 Task: Create a due date automation trigger when advanced on, on the monday after a card is due add fields with custom field "Resume" set to a date more than 1 working days from now at 11:00 AM.
Action: Mouse moved to (866, 246)
Screenshot: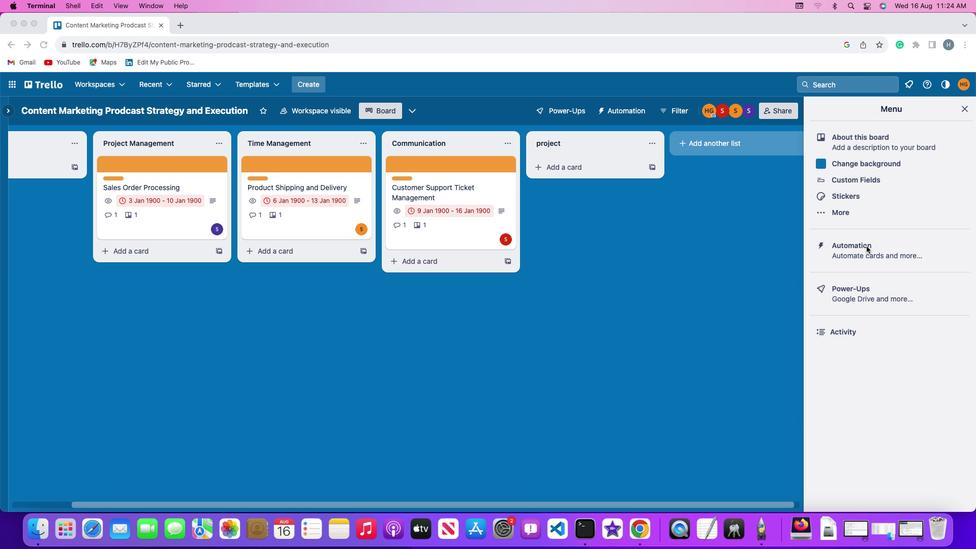 
Action: Mouse pressed left at (866, 246)
Screenshot: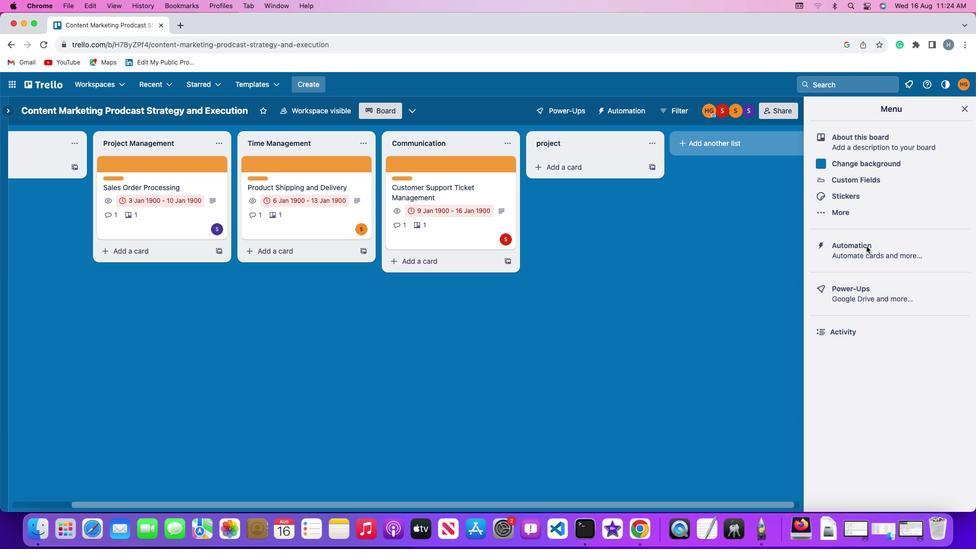 
Action: Mouse pressed left at (866, 246)
Screenshot: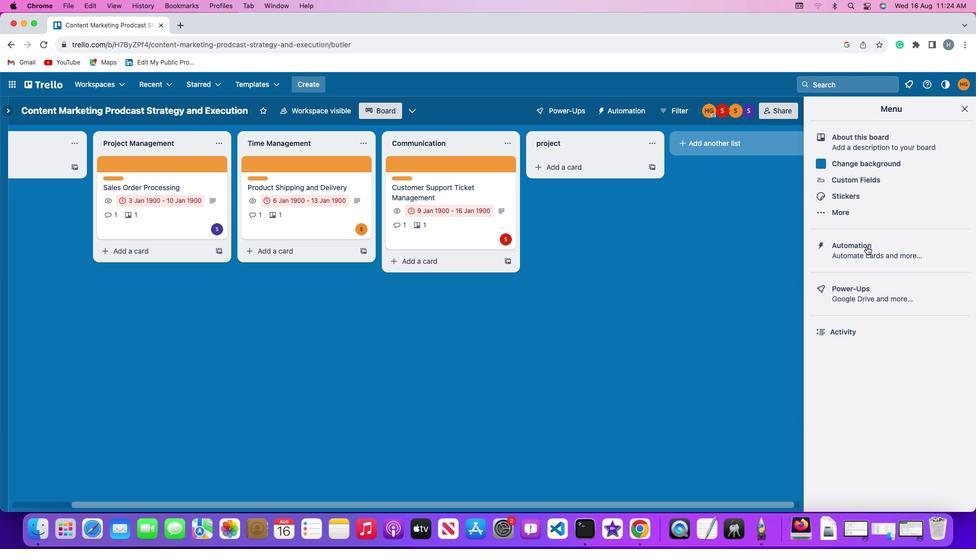 
Action: Mouse moved to (84, 242)
Screenshot: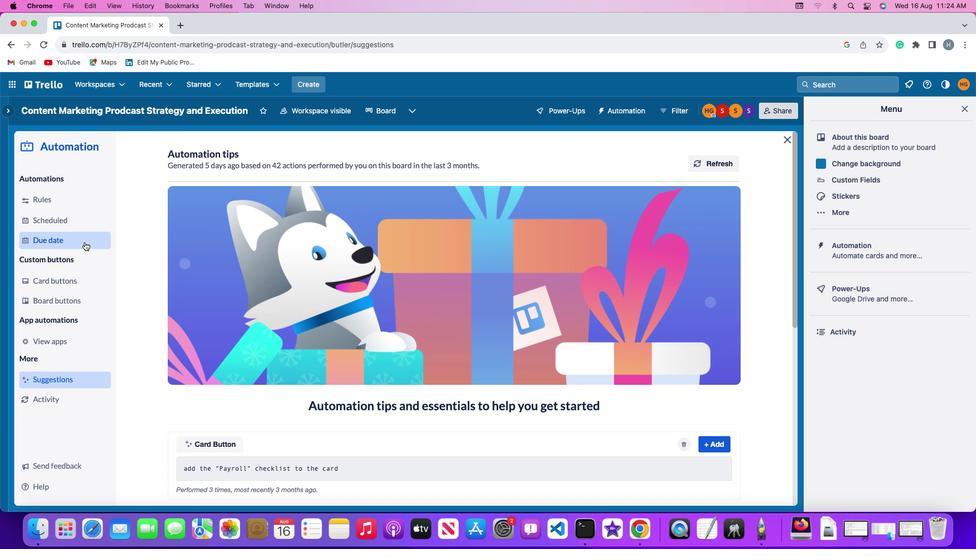 
Action: Mouse pressed left at (84, 242)
Screenshot: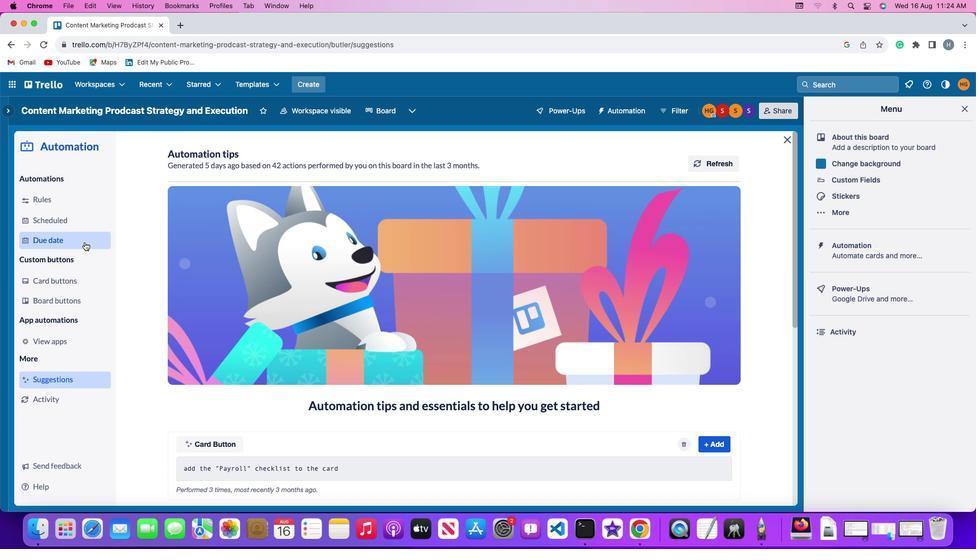 
Action: Mouse moved to (681, 159)
Screenshot: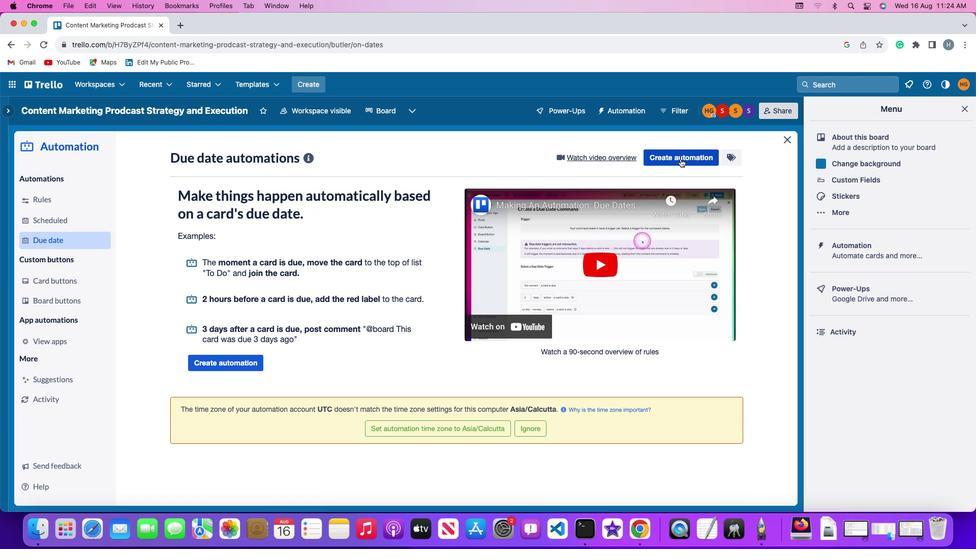 
Action: Mouse pressed left at (681, 159)
Screenshot: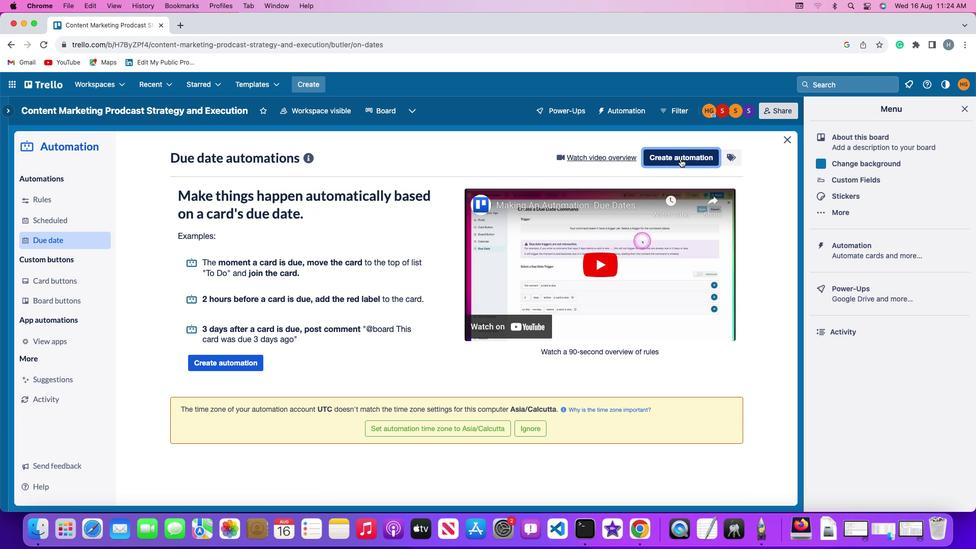 
Action: Mouse moved to (195, 252)
Screenshot: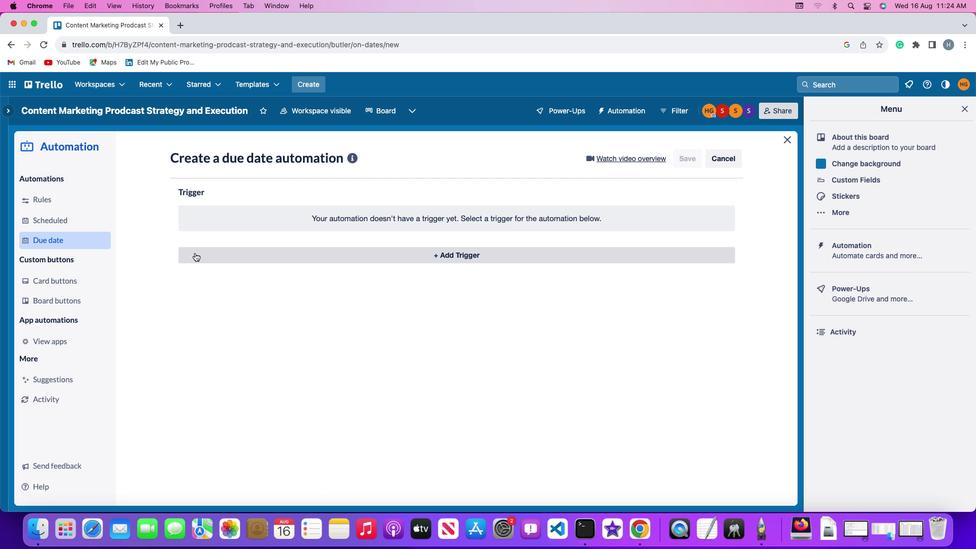 
Action: Mouse pressed left at (195, 252)
Screenshot: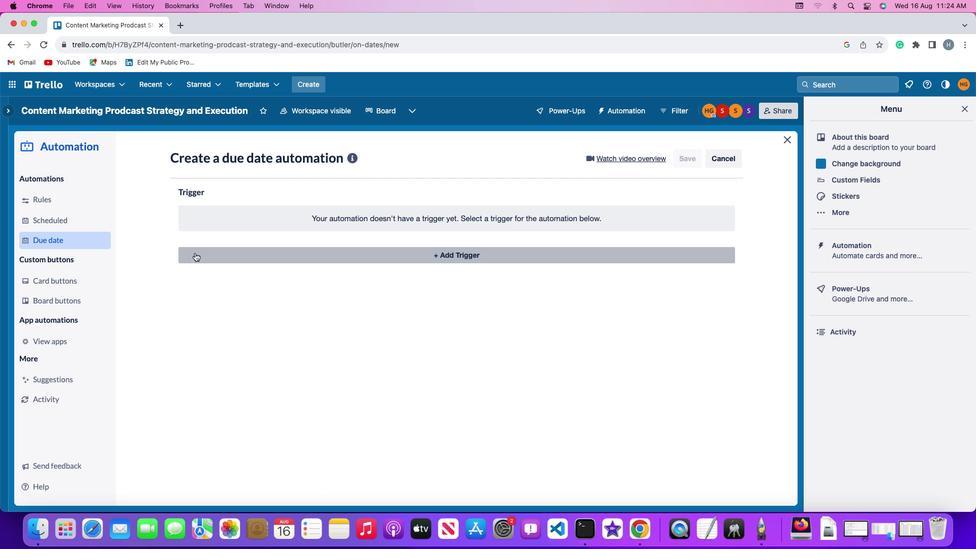 
Action: Mouse moved to (217, 442)
Screenshot: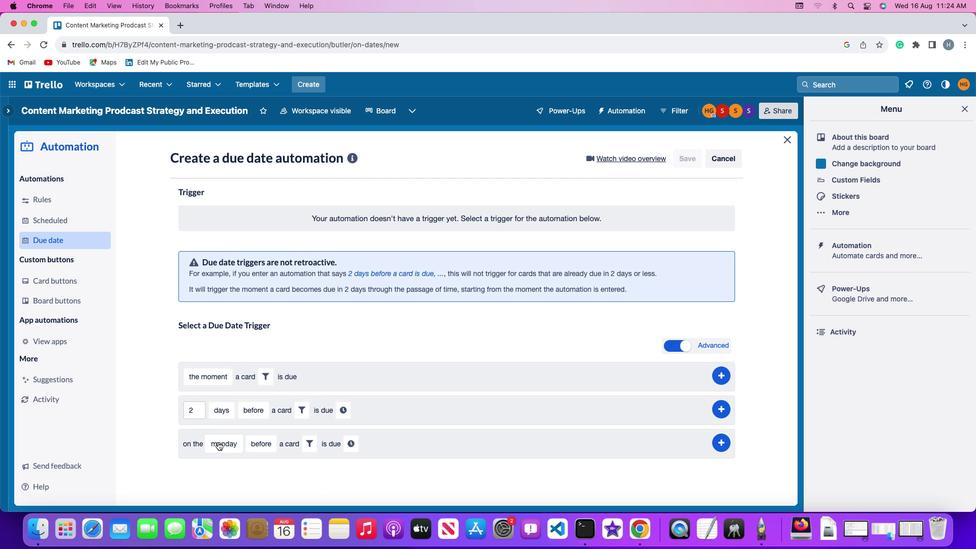 
Action: Mouse pressed left at (217, 442)
Screenshot: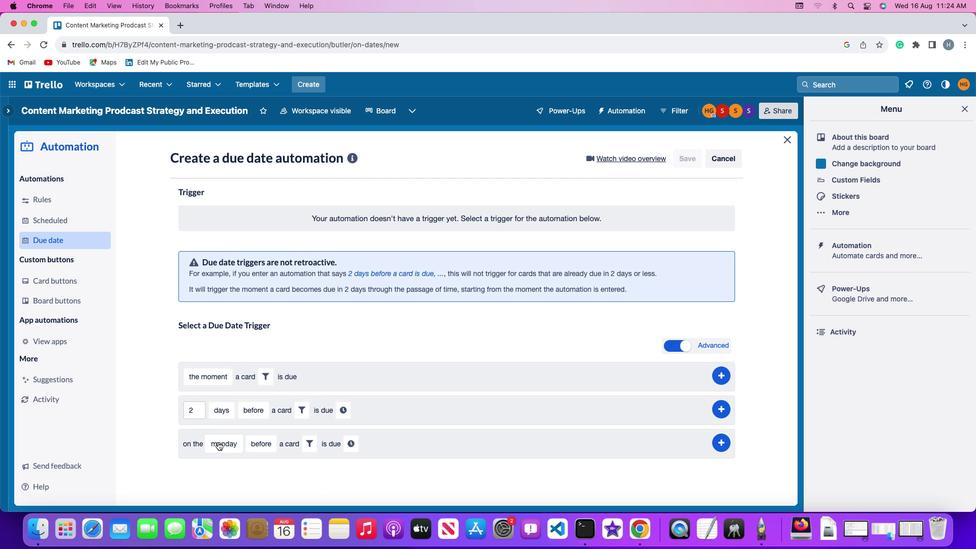 
Action: Mouse moved to (241, 303)
Screenshot: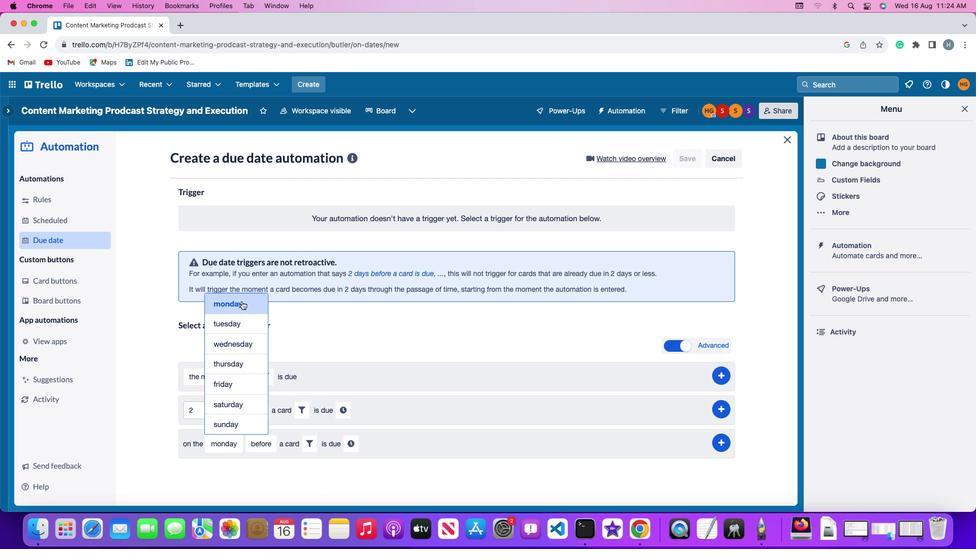
Action: Mouse pressed left at (241, 303)
Screenshot: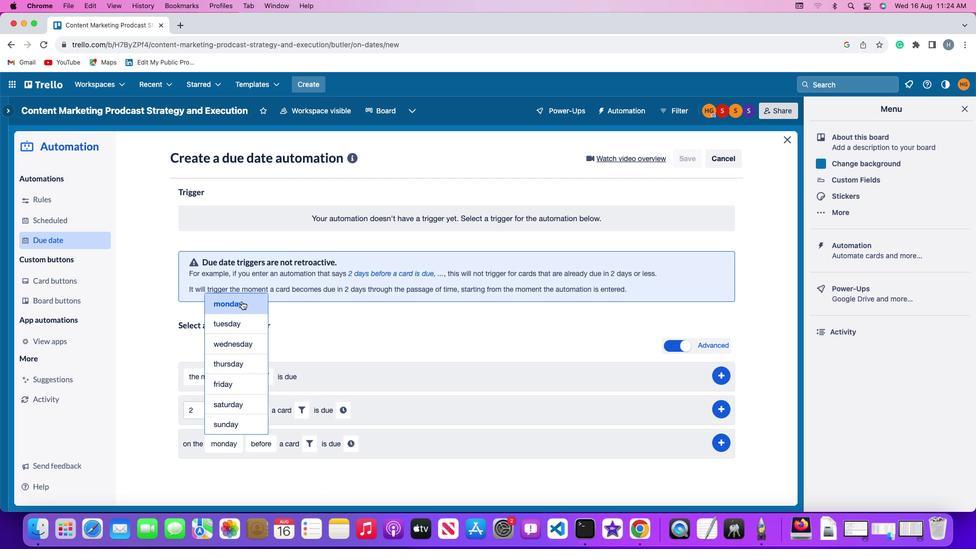 
Action: Mouse moved to (267, 440)
Screenshot: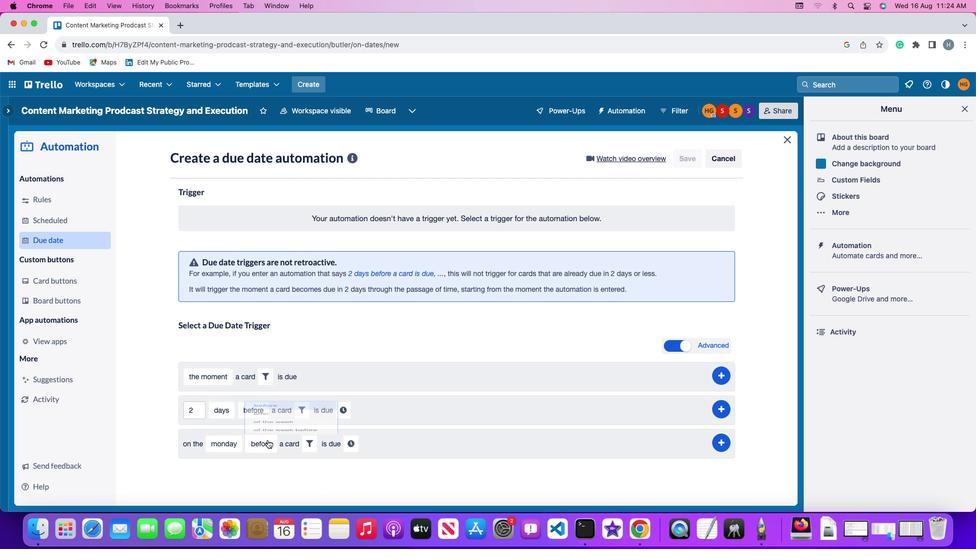 
Action: Mouse pressed left at (267, 440)
Screenshot: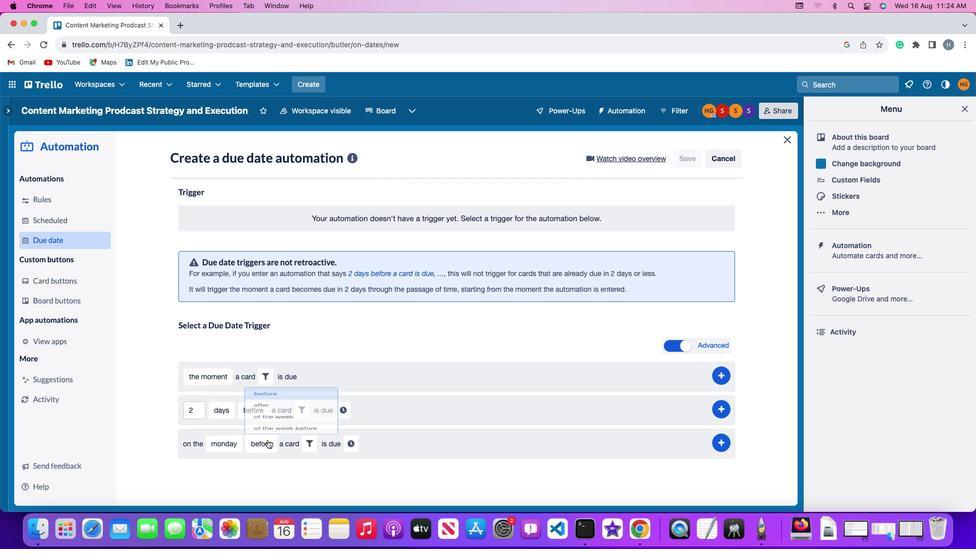 
Action: Mouse moved to (273, 383)
Screenshot: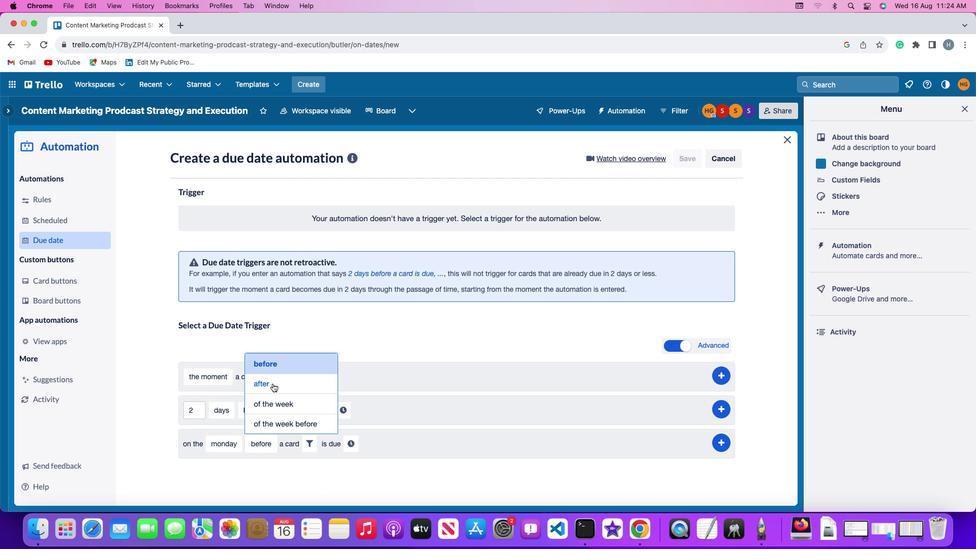 
Action: Mouse pressed left at (273, 383)
Screenshot: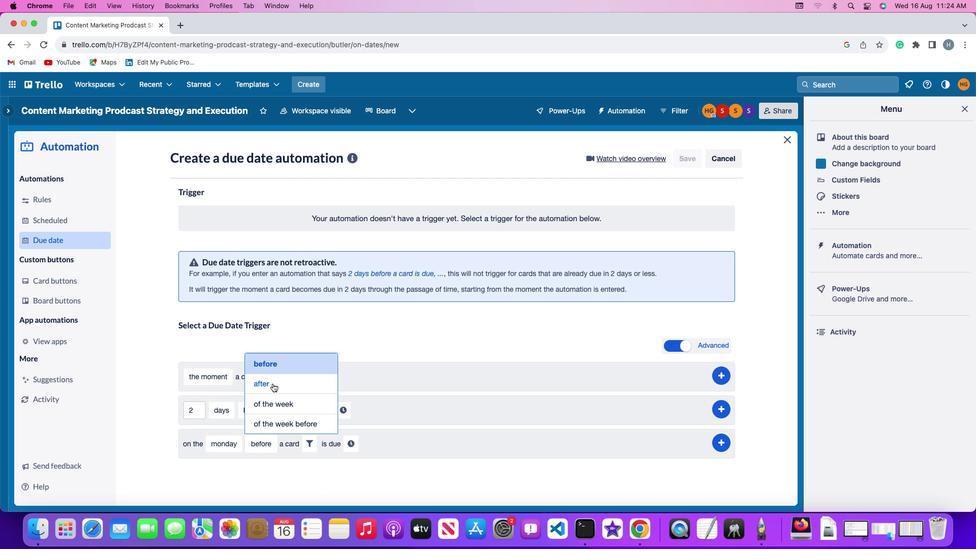
Action: Mouse moved to (301, 442)
Screenshot: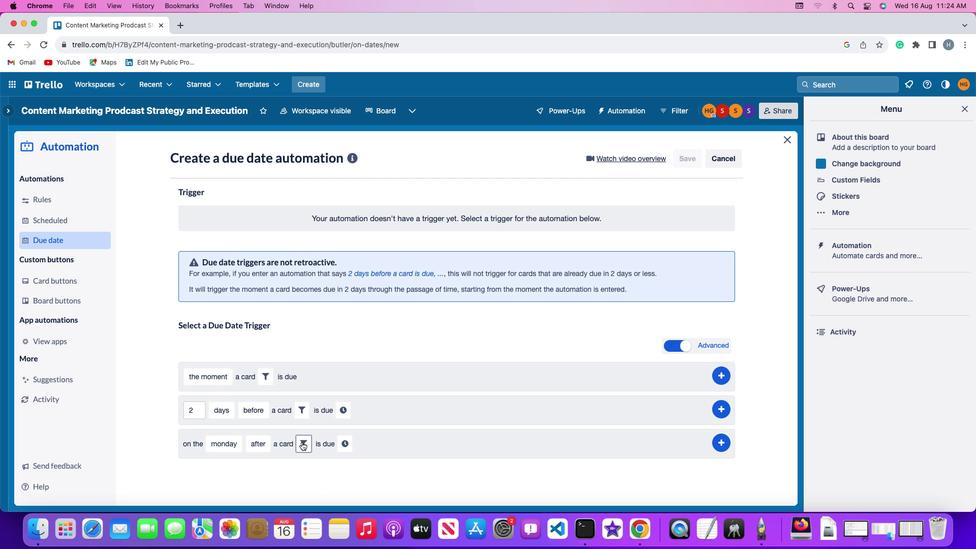
Action: Mouse pressed left at (301, 442)
Screenshot: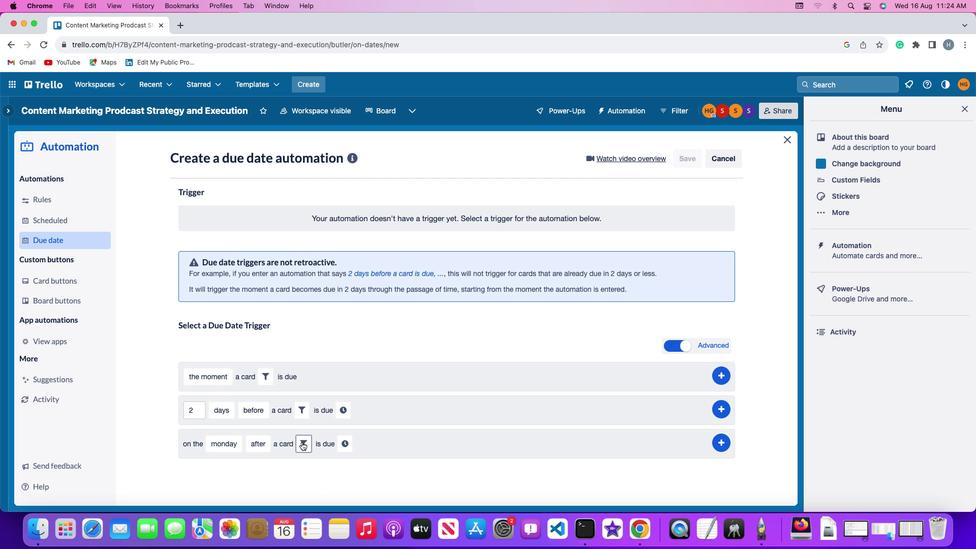 
Action: Mouse moved to (463, 473)
Screenshot: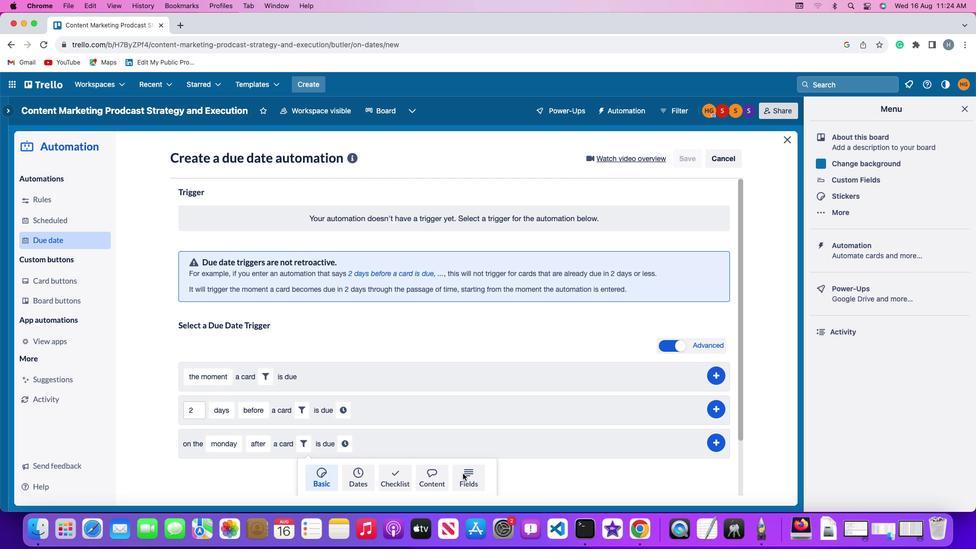 
Action: Mouse pressed left at (463, 473)
Screenshot: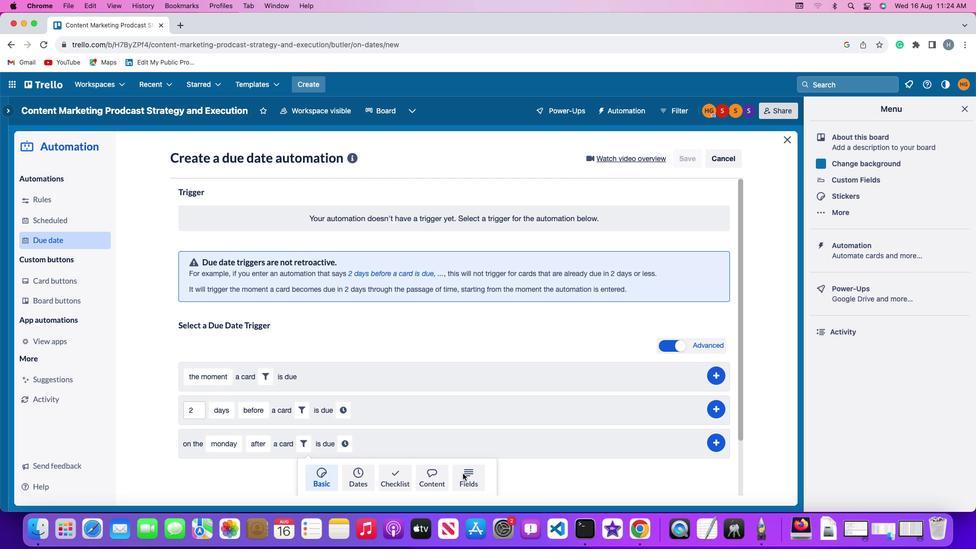 
Action: Mouse moved to (265, 476)
Screenshot: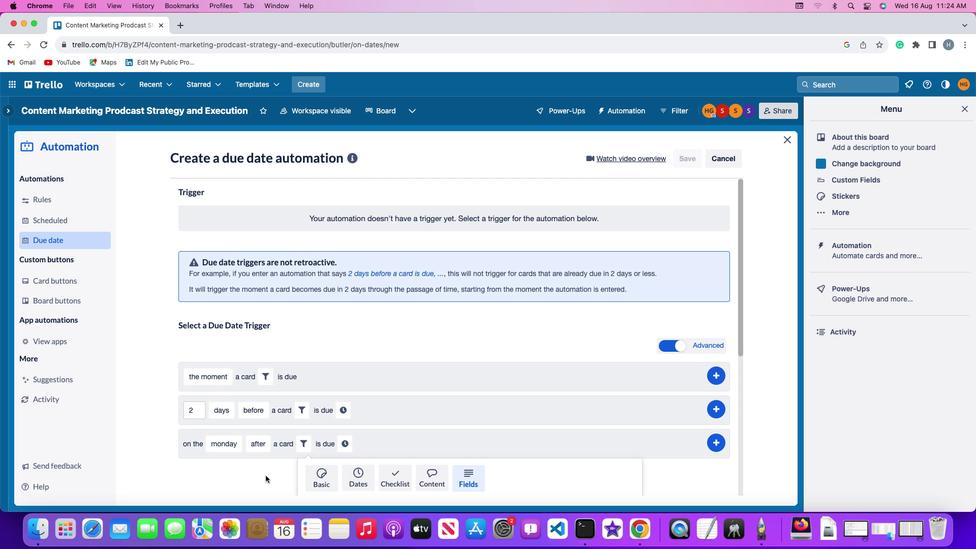 
Action: Mouse scrolled (265, 476) with delta (0, 0)
Screenshot: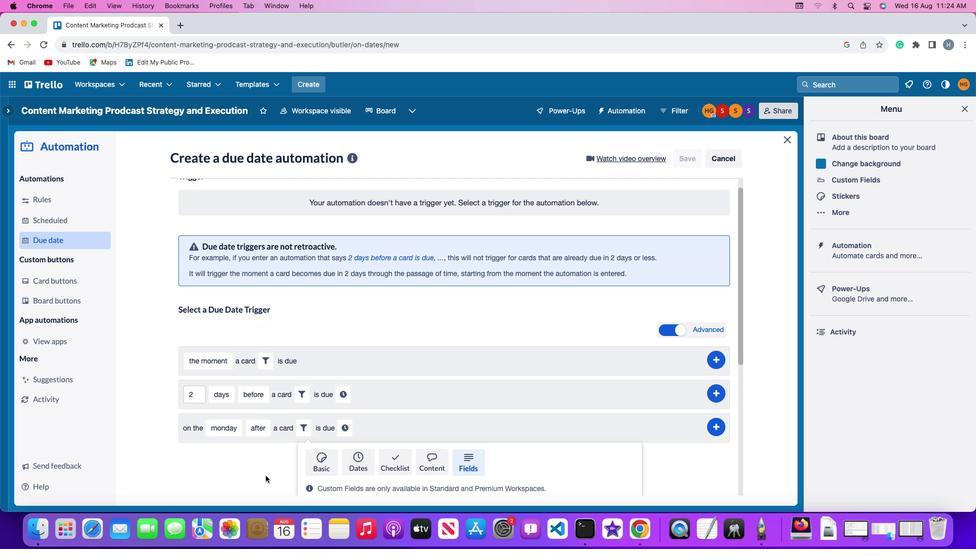 
Action: Mouse scrolled (265, 476) with delta (0, 0)
Screenshot: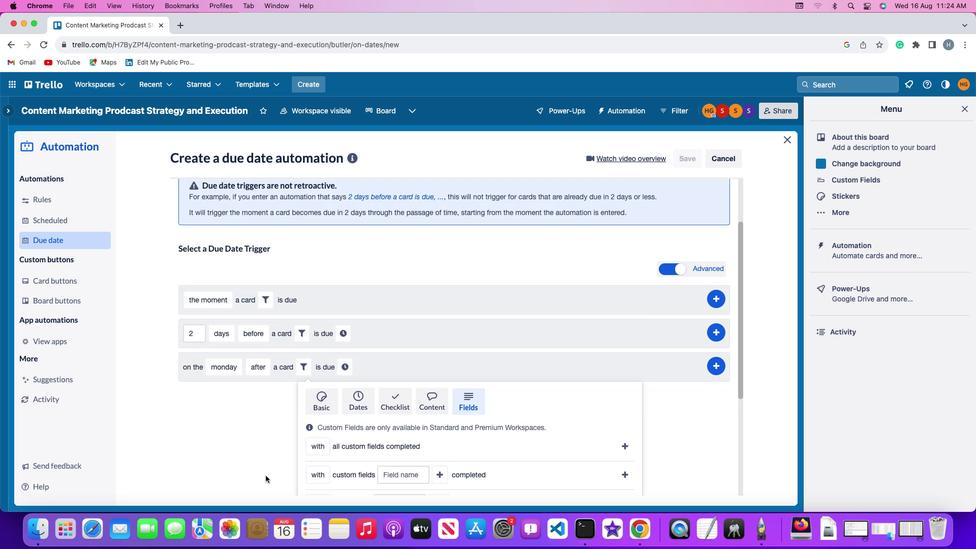 
Action: Mouse scrolled (265, 476) with delta (0, -1)
Screenshot: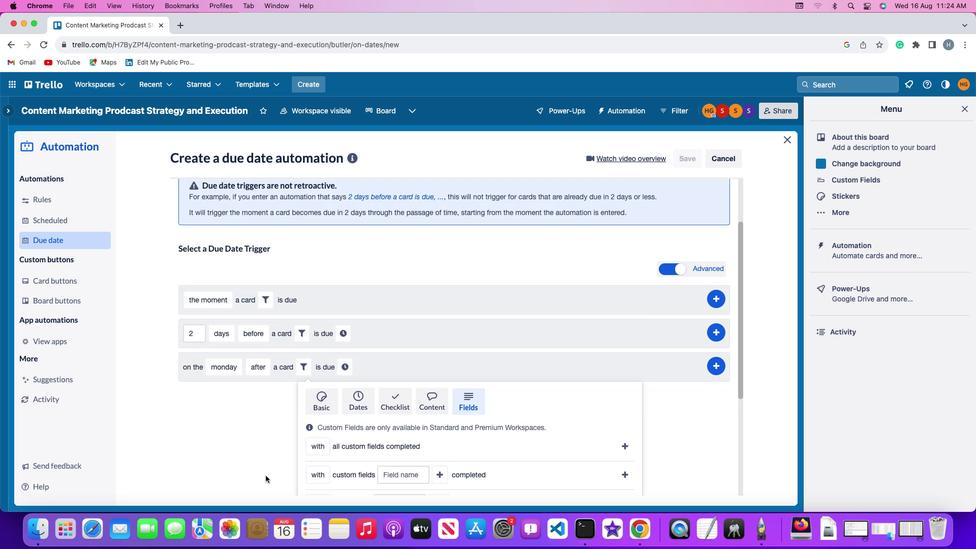 
Action: Mouse scrolled (265, 476) with delta (0, -2)
Screenshot: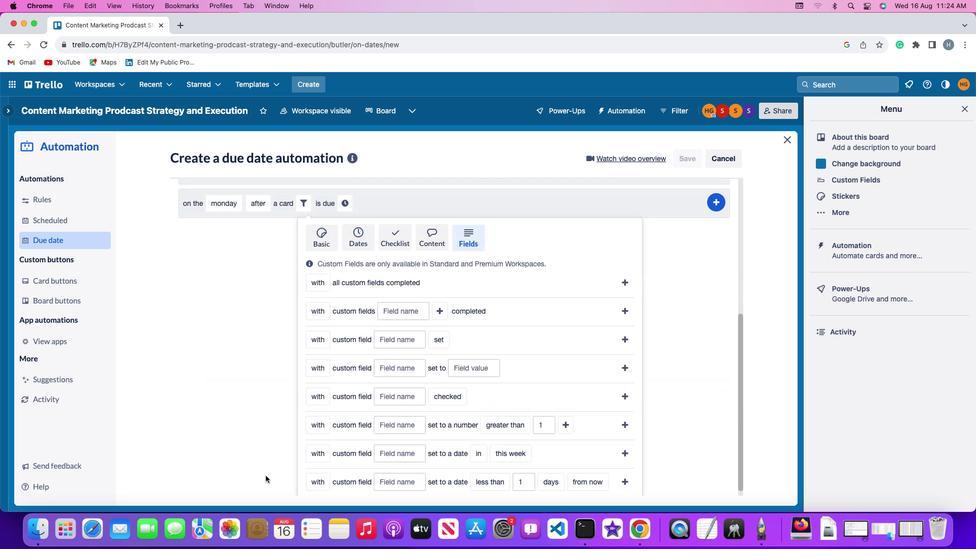 
Action: Mouse scrolled (265, 476) with delta (0, -3)
Screenshot: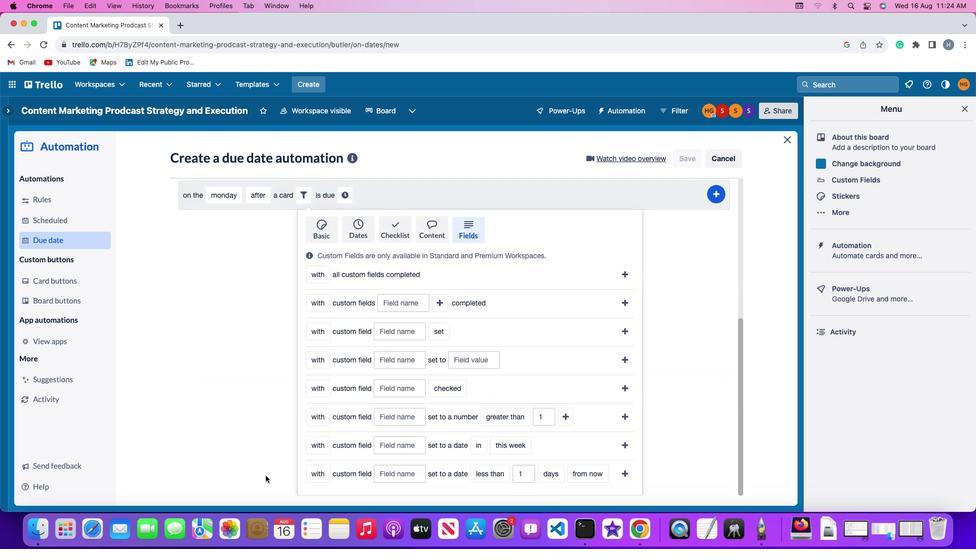 
Action: Mouse scrolled (265, 476) with delta (0, 0)
Screenshot: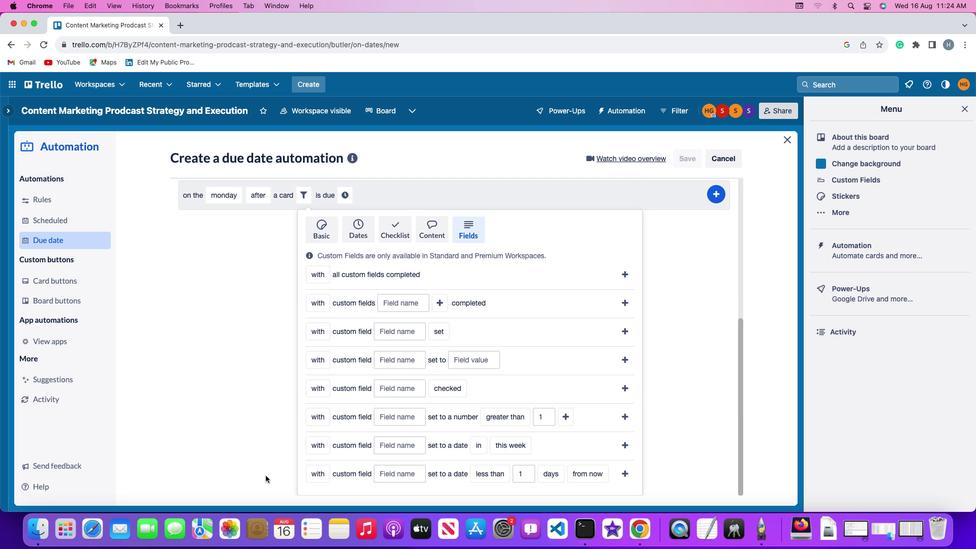 
Action: Mouse scrolled (265, 476) with delta (0, 0)
Screenshot: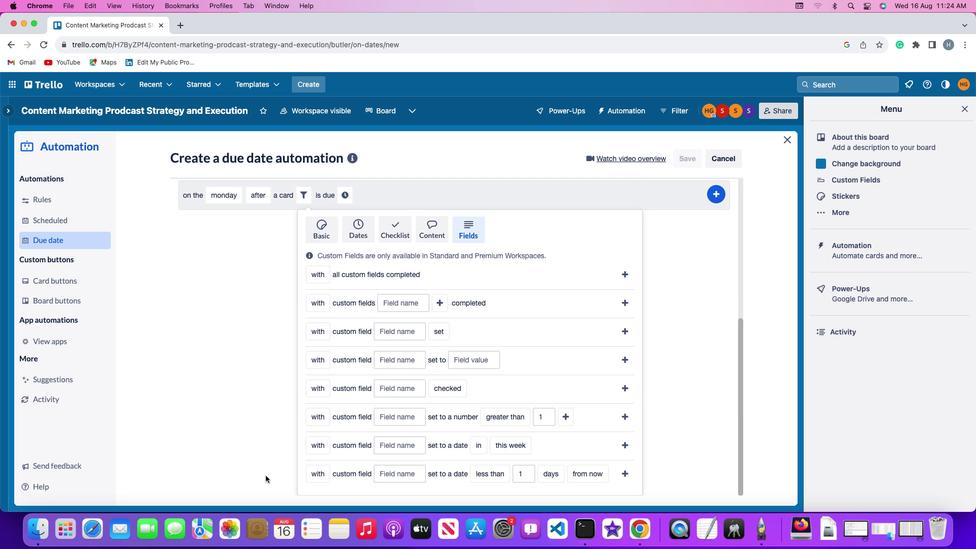 
Action: Mouse scrolled (265, 476) with delta (0, -1)
Screenshot: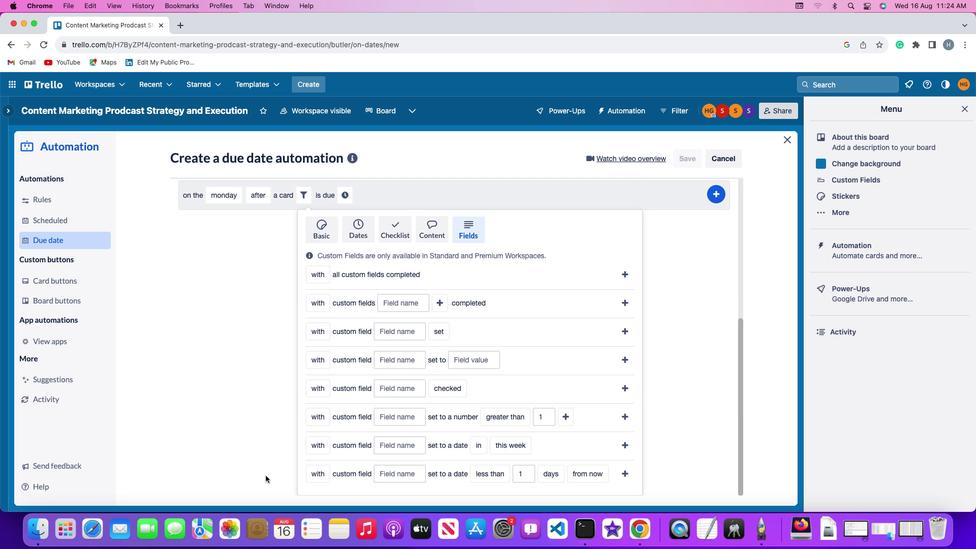
Action: Mouse scrolled (265, 476) with delta (0, -2)
Screenshot: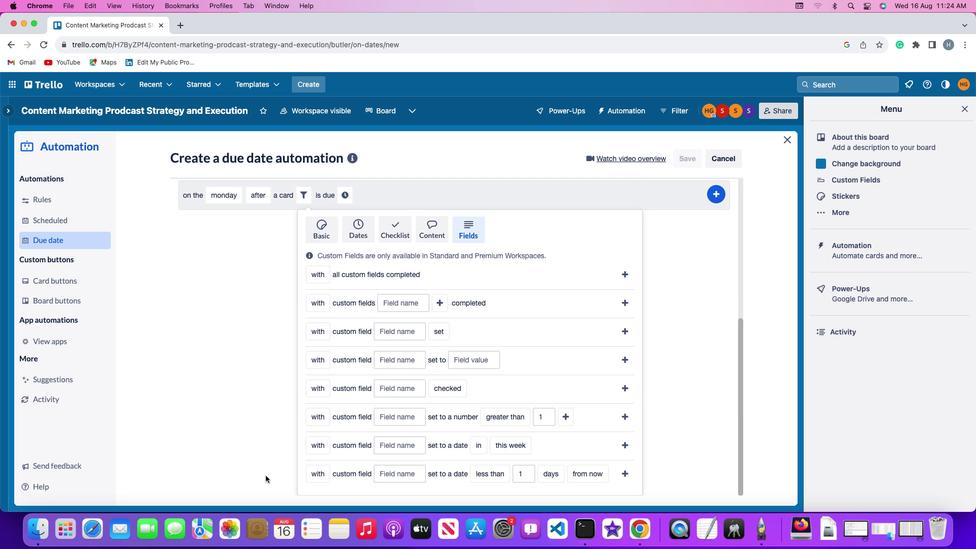 
Action: Mouse scrolled (265, 476) with delta (0, -3)
Screenshot: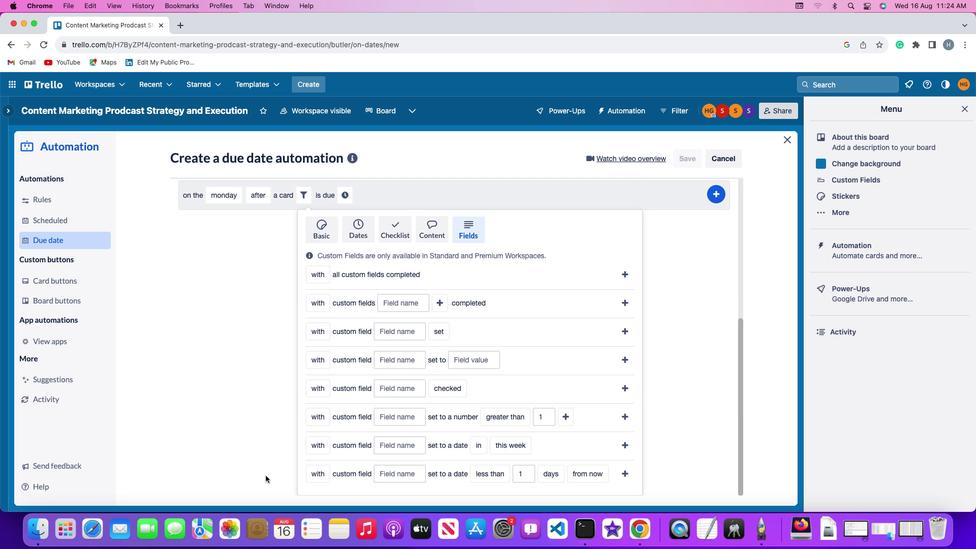 
Action: Mouse scrolled (265, 476) with delta (0, 0)
Screenshot: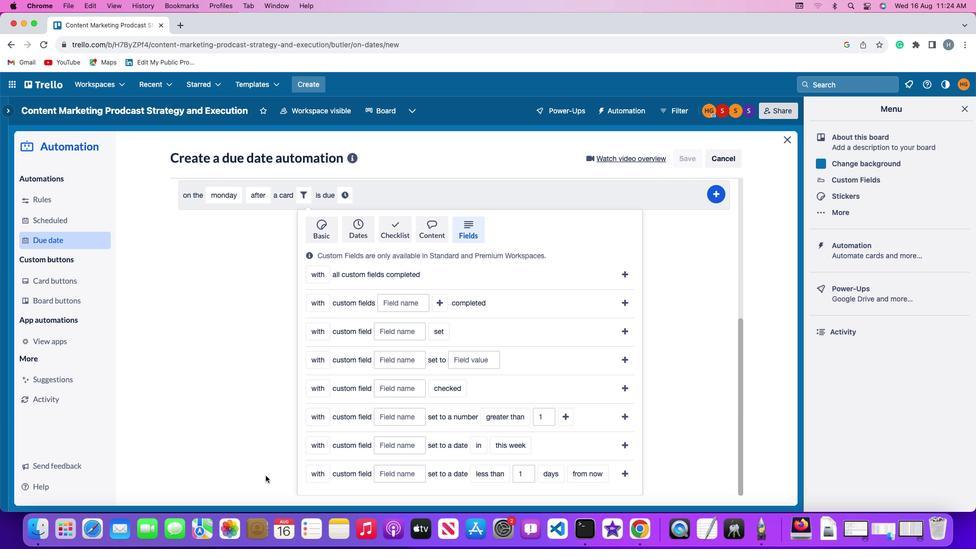 
Action: Mouse scrolled (265, 476) with delta (0, 0)
Screenshot: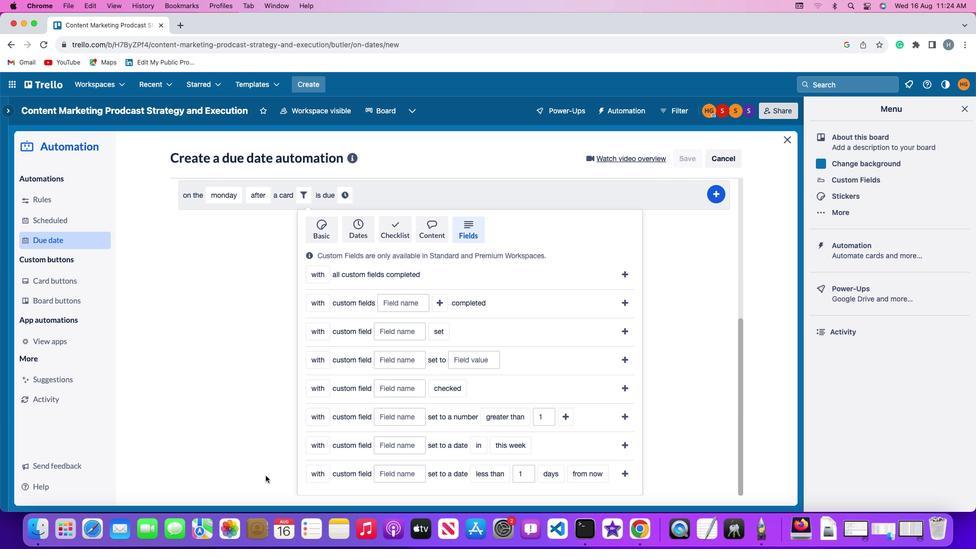 
Action: Mouse scrolled (265, 476) with delta (0, -1)
Screenshot: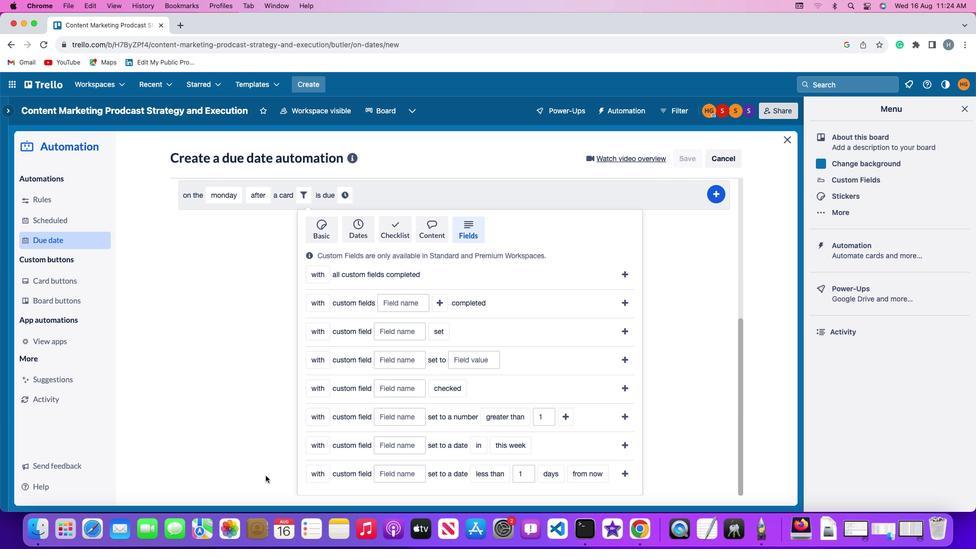
Action: Mouse scrolled (265, 476) with delta (0, -2)
Screenshot: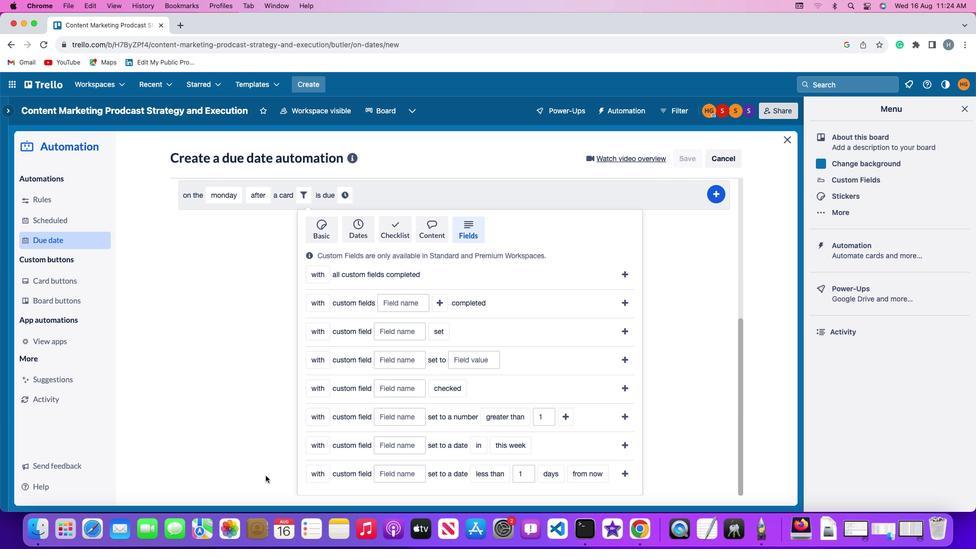 
Action: Mouse moved to (318, 478)
Screenshot: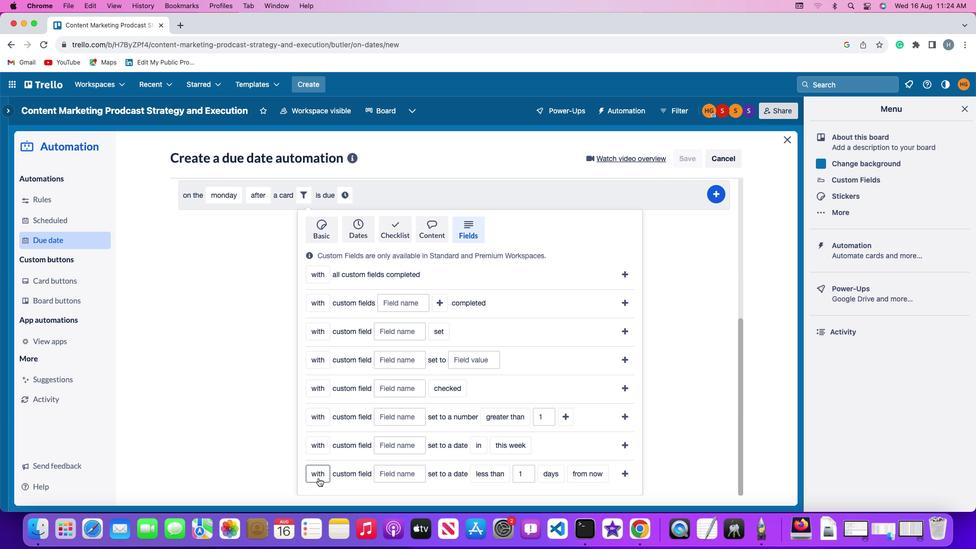 
Action: Mouse pressed left at (318, 478)
Screenshot: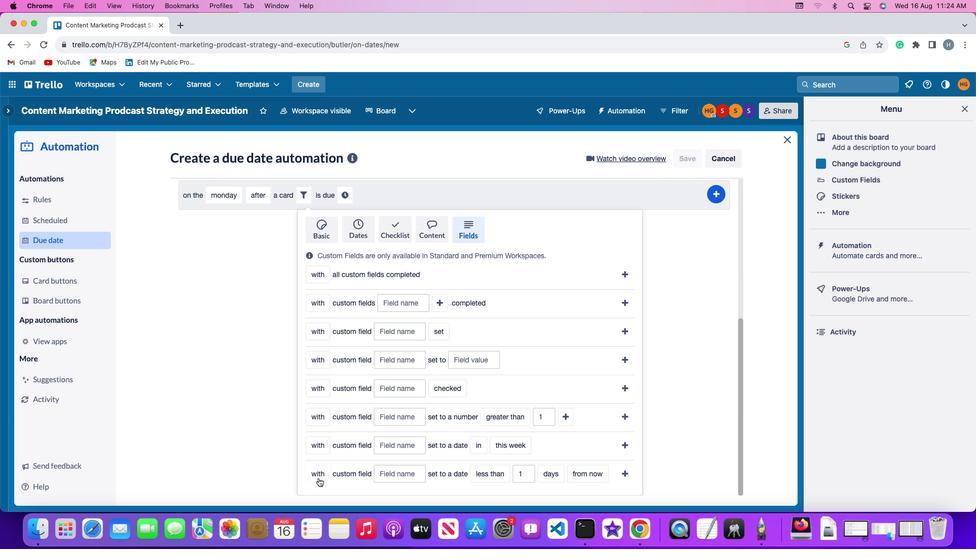 
Action: Mouse moved to (325, 428)
Screenshot: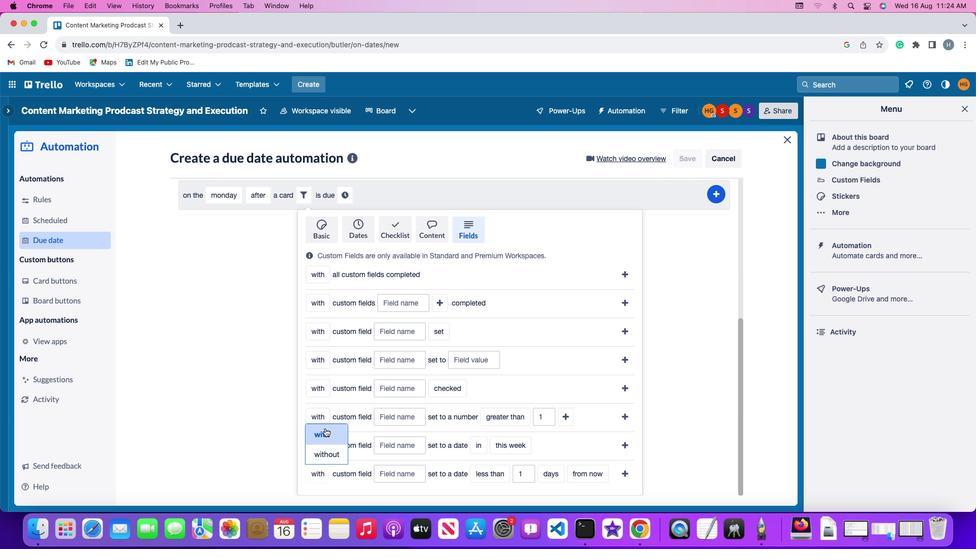 
Action: Mouse pressed left at (325, 428)
Screenshot: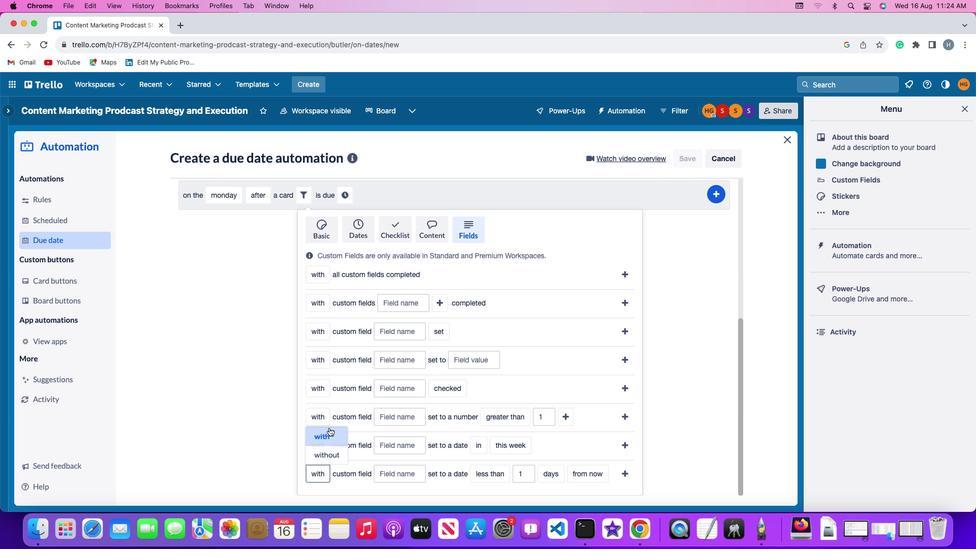 
Action: Mouse moved to (401, 476)
Screenshot: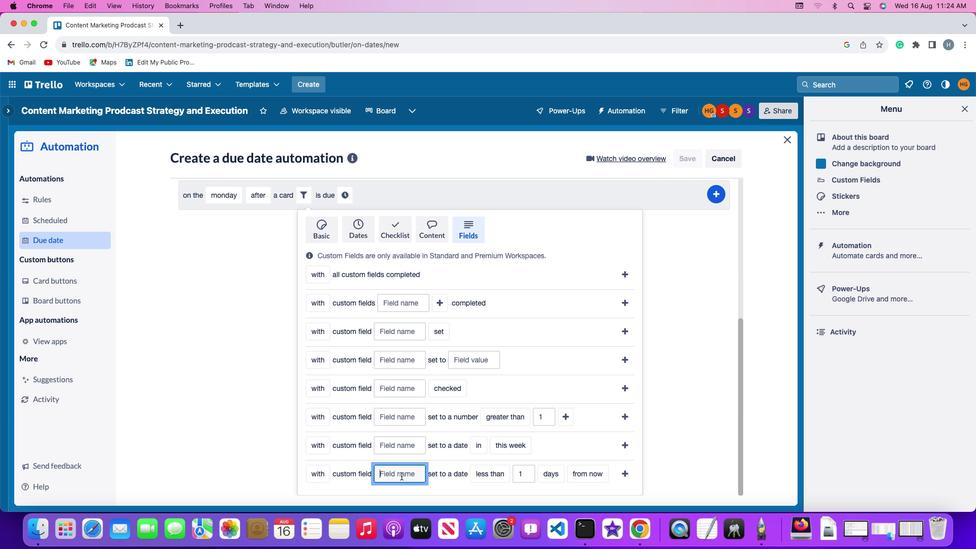 
Action: Mouse pressed left at (401, 476)
Screenshot: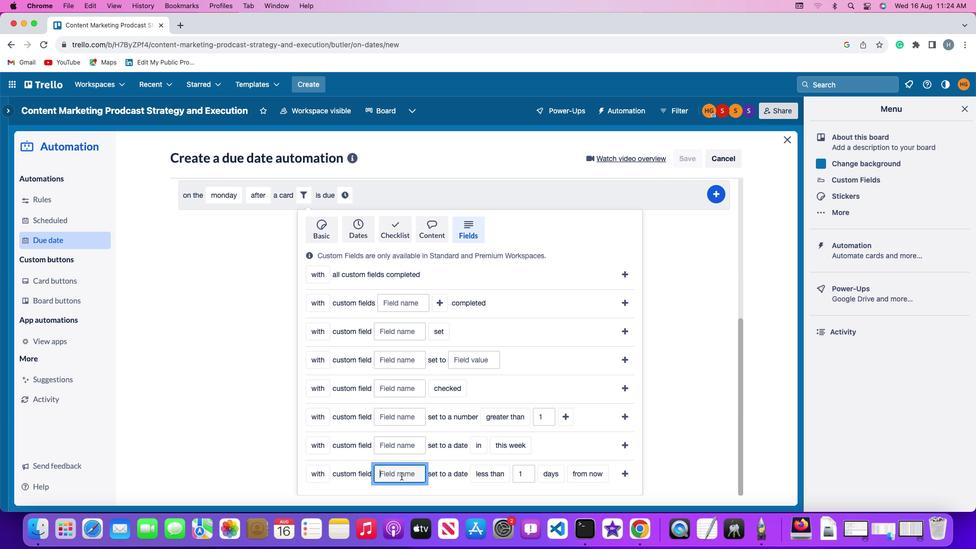 
Action: Mouse moved to (402, 476)
Screenshot: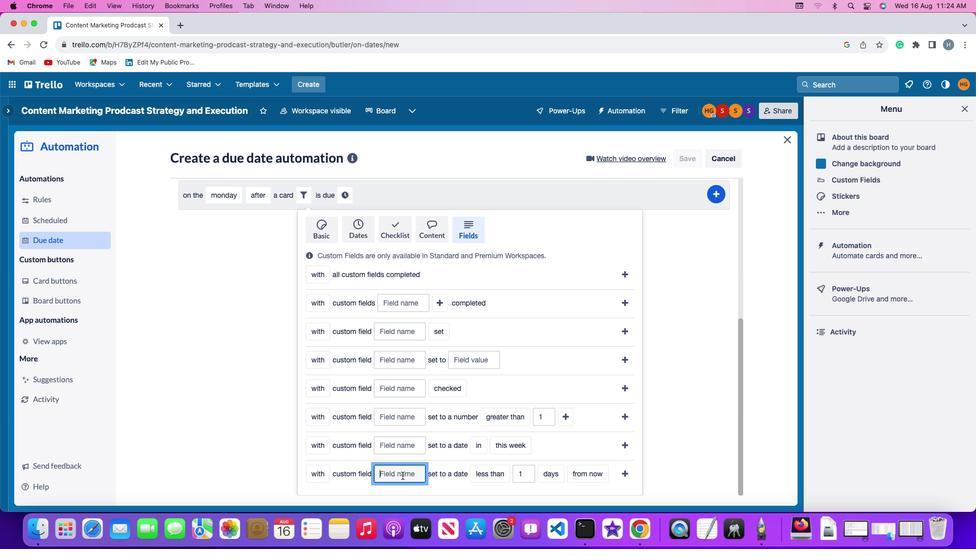 
Action: Key pressed Key.shift'R''e''s''u''m''e'
Screenshot: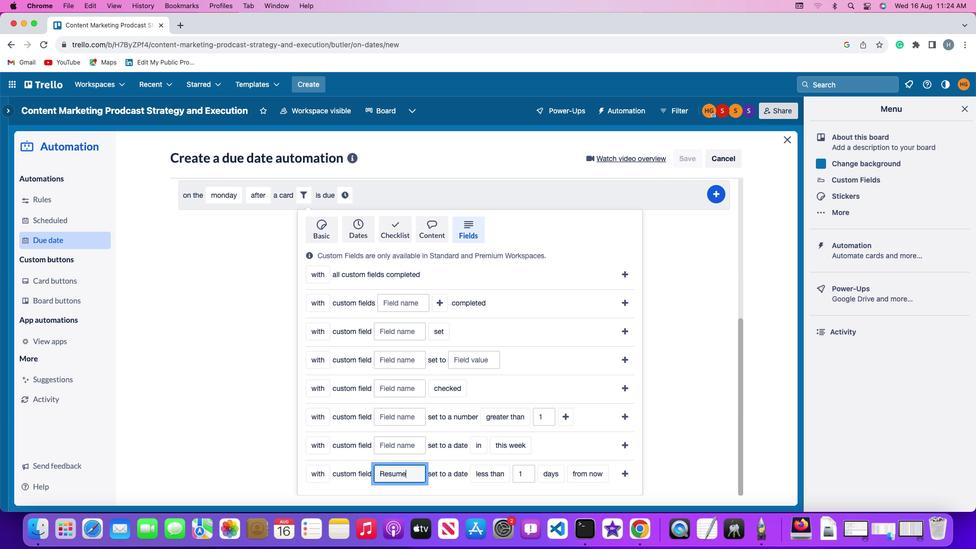 
Action: Mouse moved to (497, 477)
Screenshot: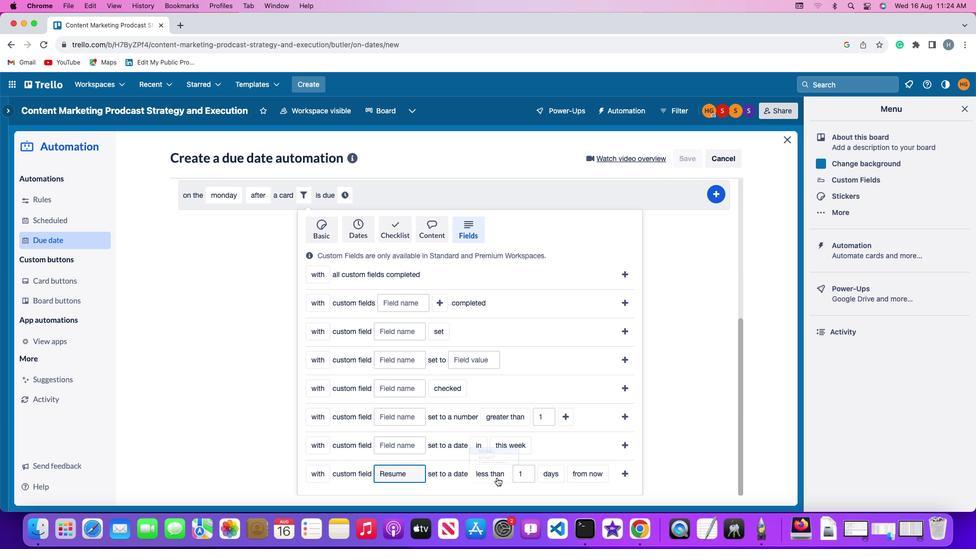 
Action: Mouse pressed left at (497, 477)
Screenshot: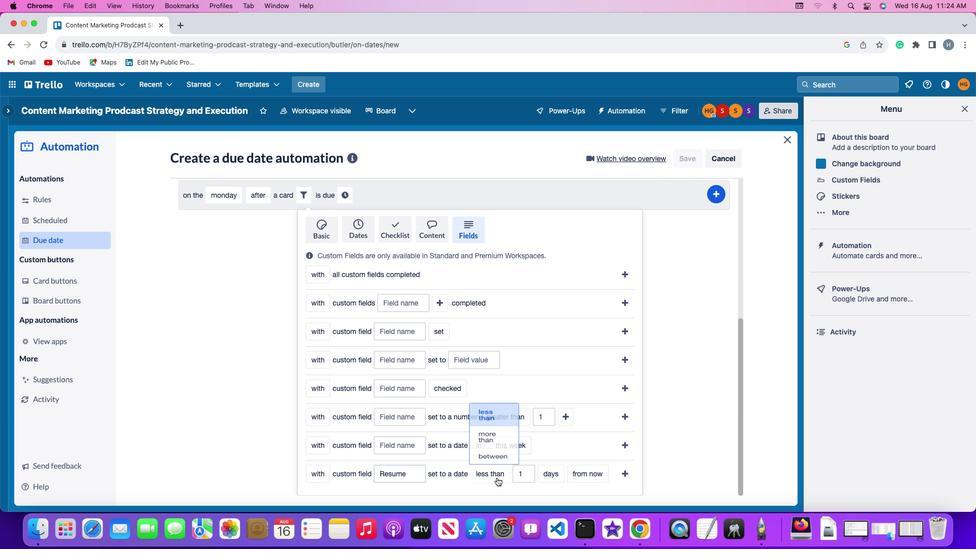 
Action: Mouse moved to (500, 425)
Screenshot: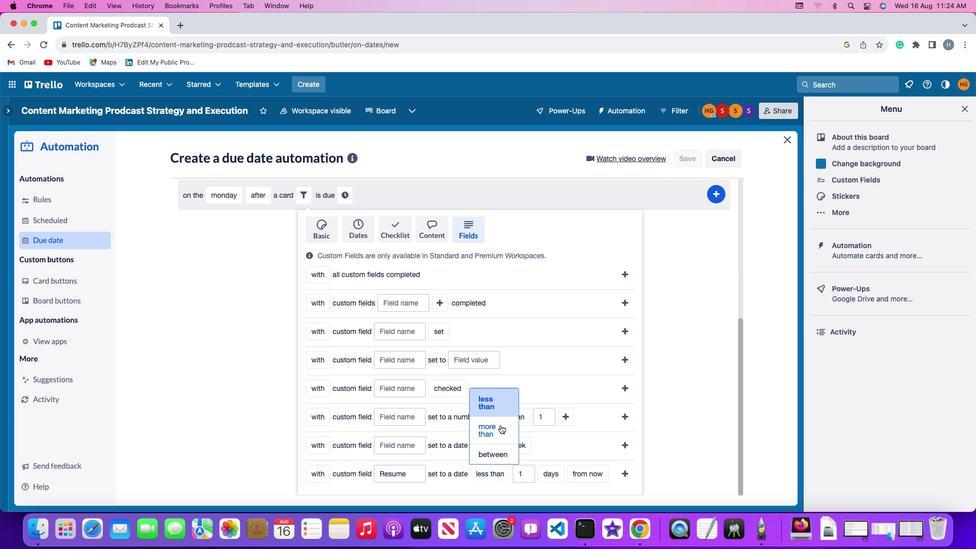 
Action: Mouse pressed left at (500, 425)
Screenshot: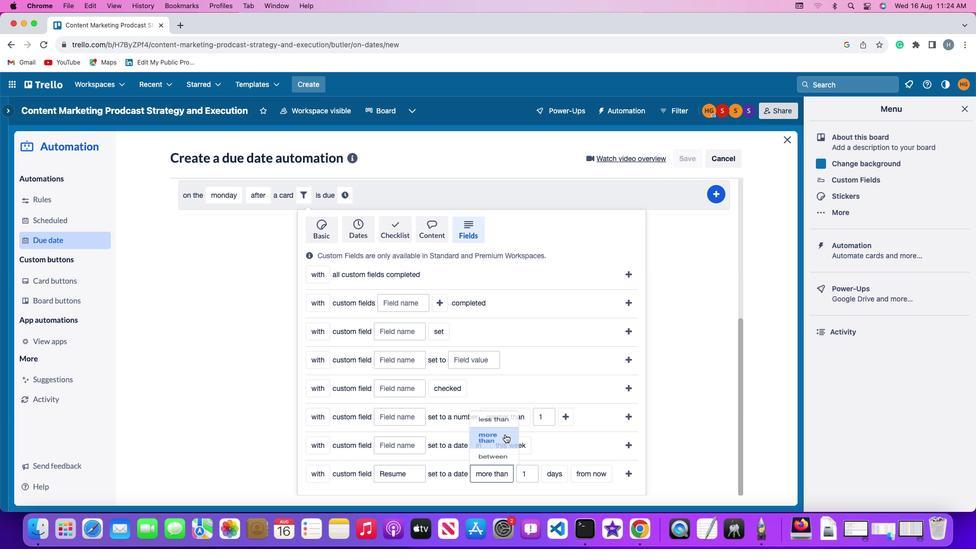 
Action: Mouse moved to (533, 472)
Screenshot: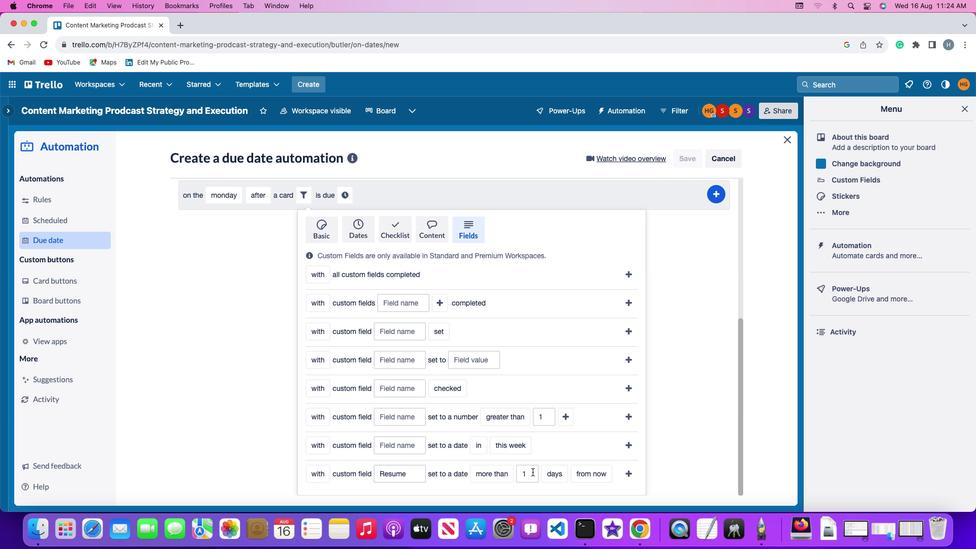 
Action: Mouse pressed left at (533, 472)
Screenshot: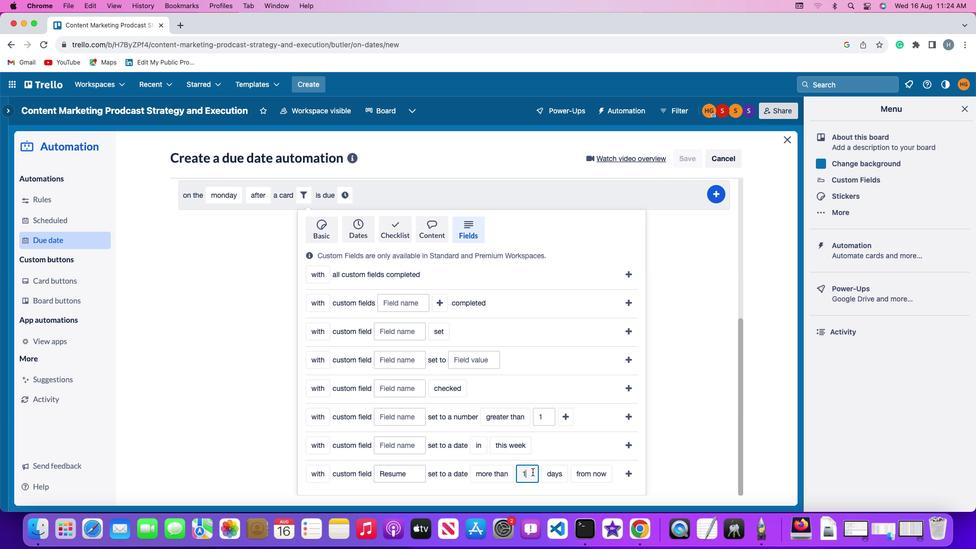 
Action: Key pressed Key.backspace'1'
Screenshot: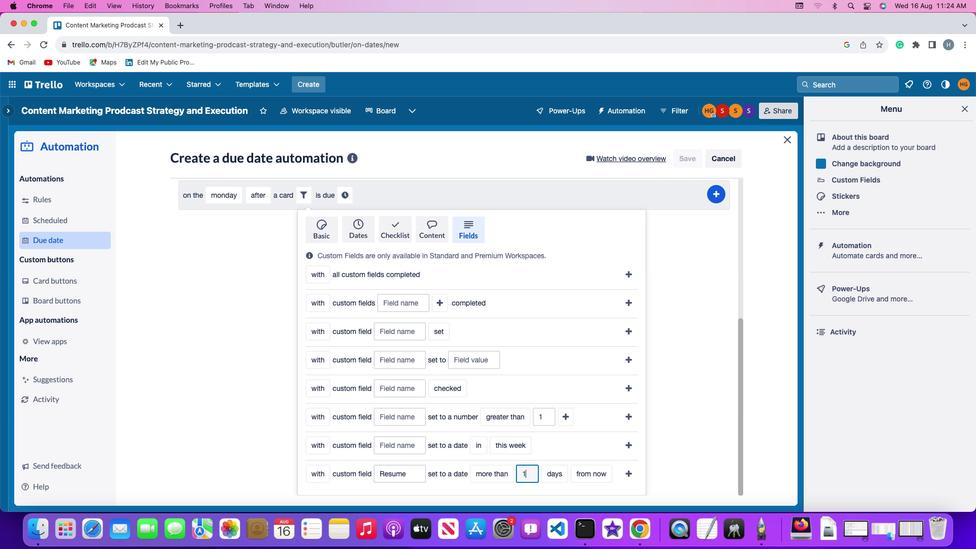 
Action: Mouse moved to (559, 473)
Screenshot: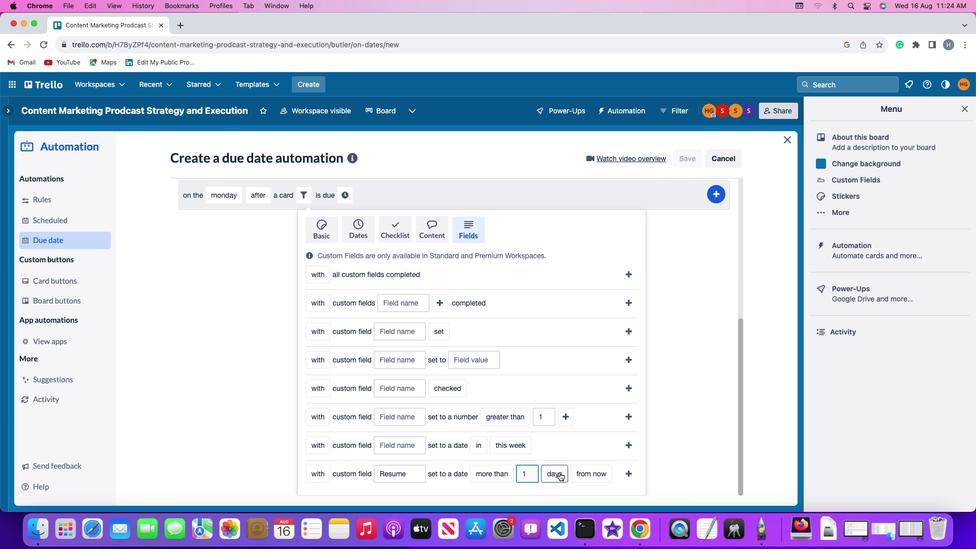 
Action: Mouse pressed left at (559, 473)
Screenshot: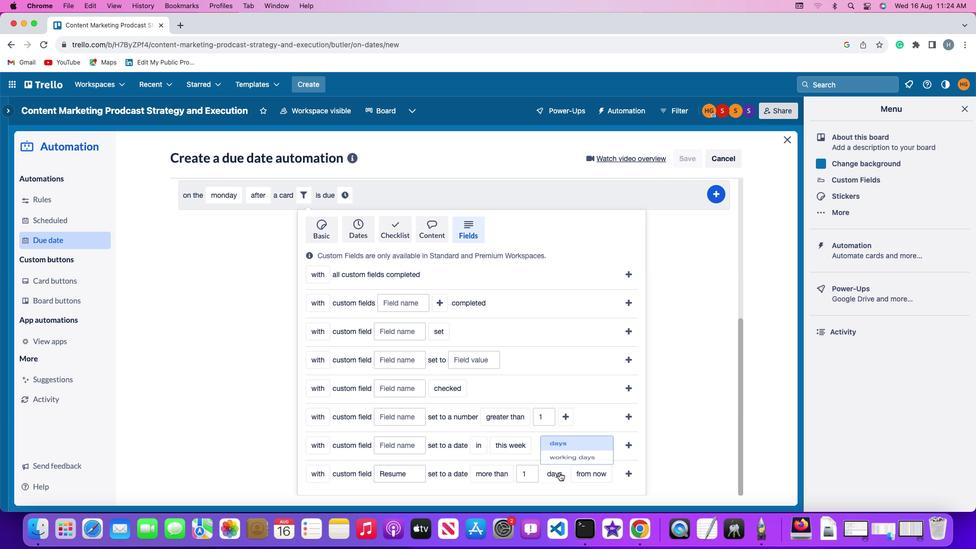 
Action: Mouse moved to (558, 455)
Screenshot: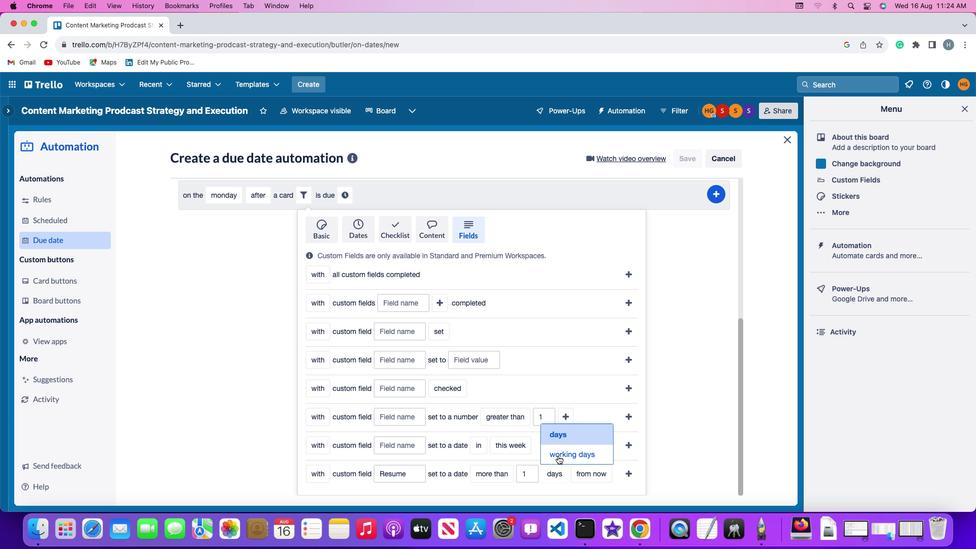 
Action: Mouse pressed left at (558, 455)
Screenshot: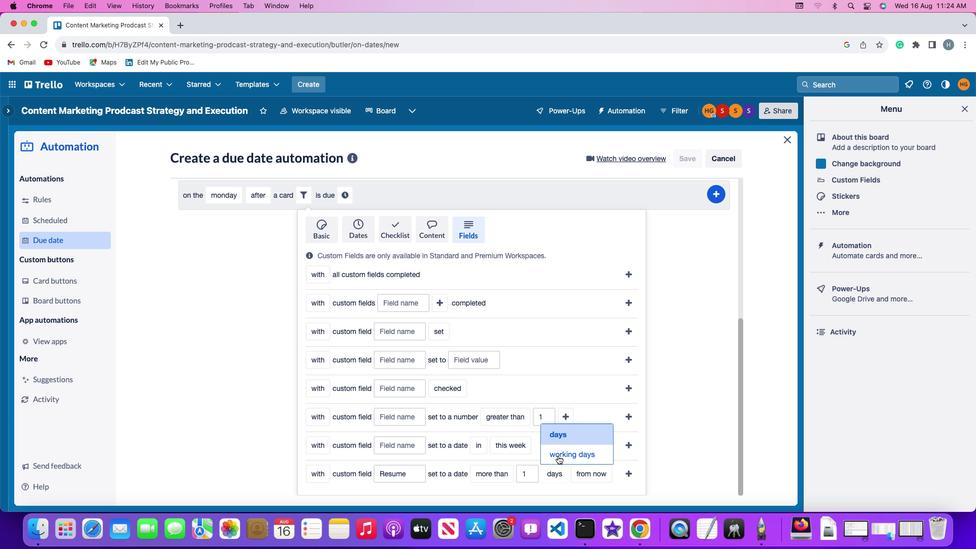 
Action: Mouse moved to (626, 471)
Screenshot: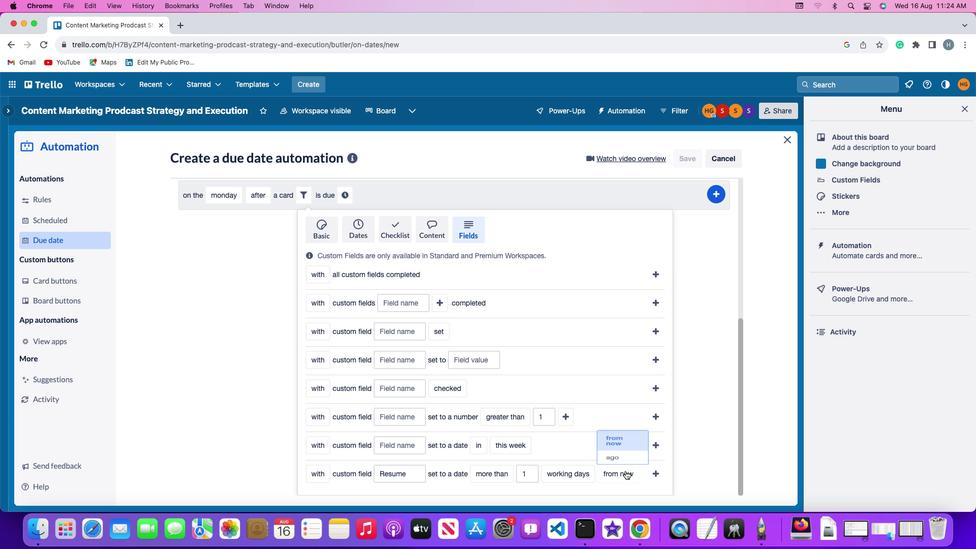 
Action: Mouse pressed left at (626, 471)
Screenshot: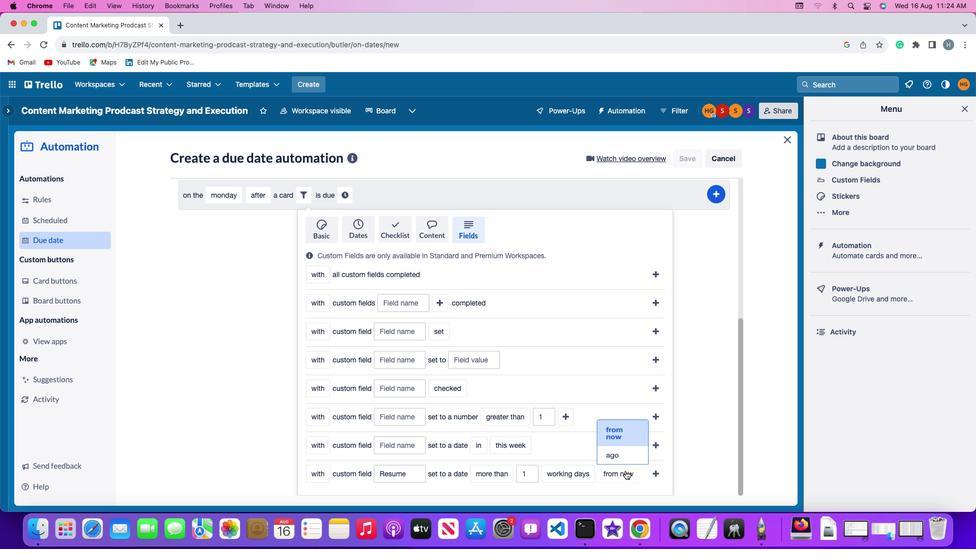 
Action: Mouse moved to (621, 429)
Screenshot: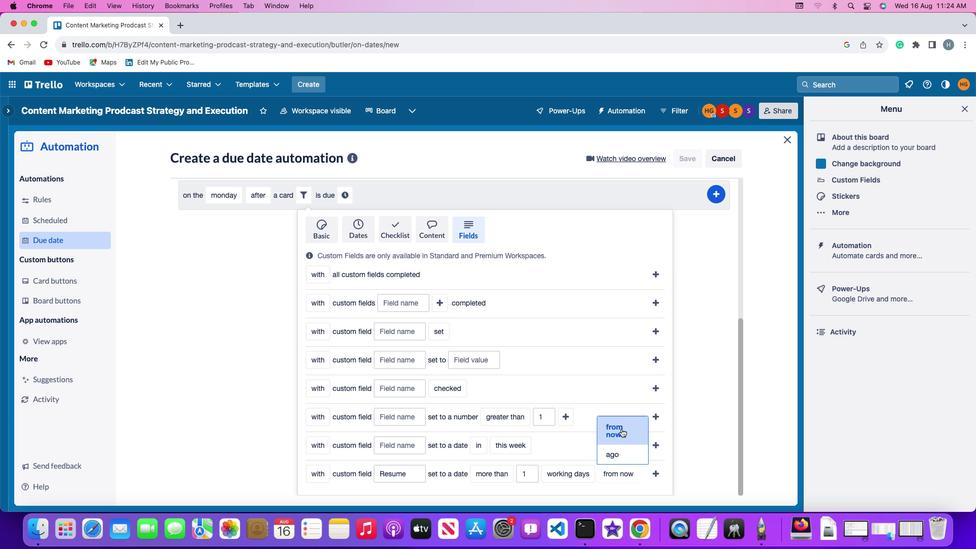 
Action: Mouse pressed left at (621, 429)
Screenshot: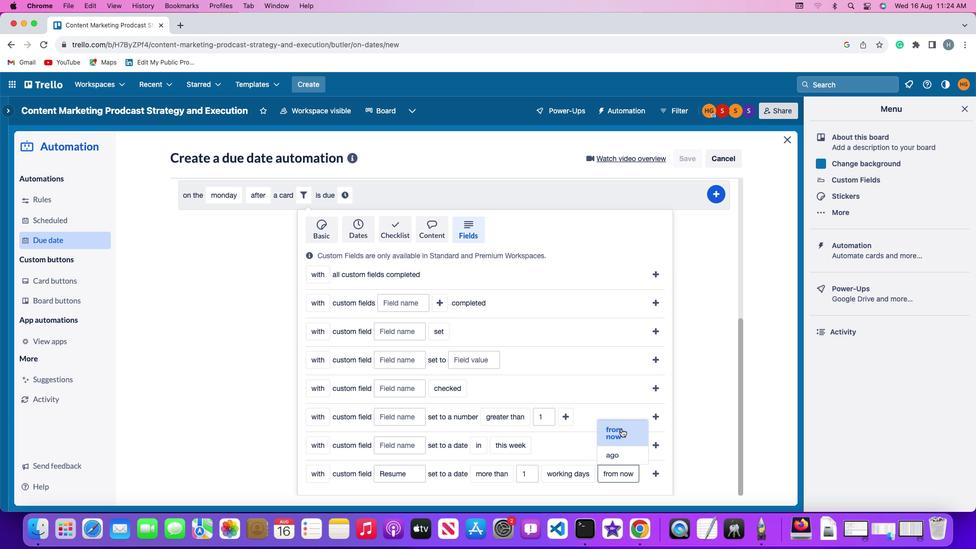 
Action: Mouse moved to (655, 472)
Screenshot: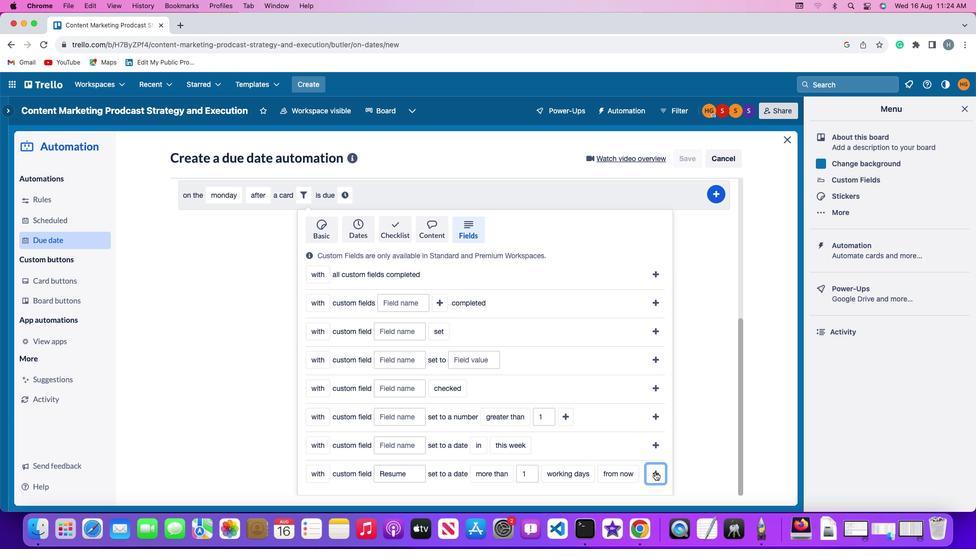 
Action: Mouse pressed left at (655, 472)
Screenshot: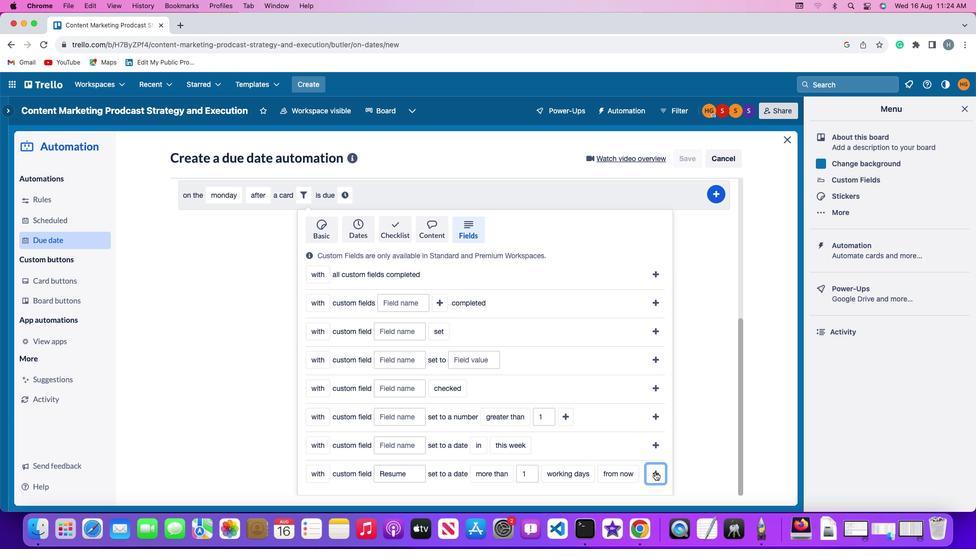
Action: Mouse moved to (614, 441)
Screenshot: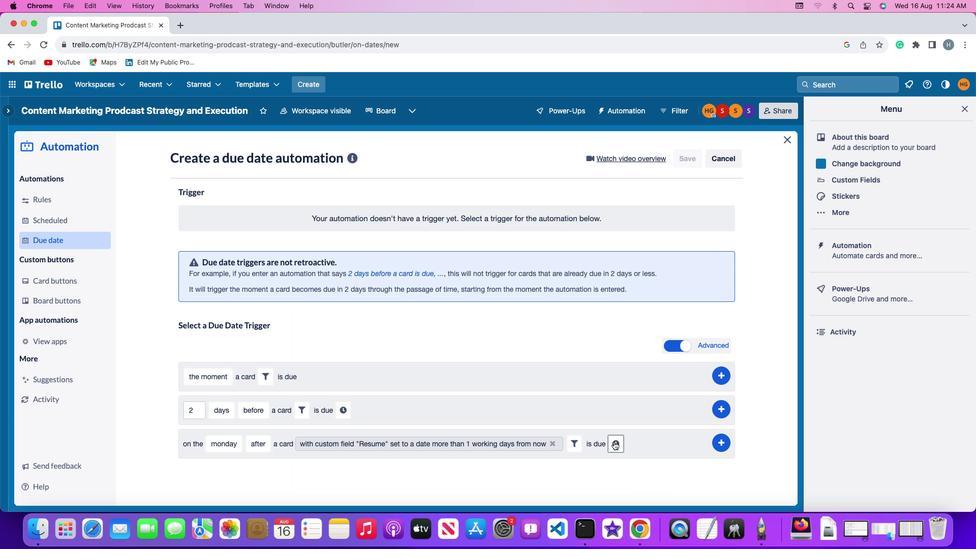 
Action: Mouse pressed left at (614, 441)
Screenshot: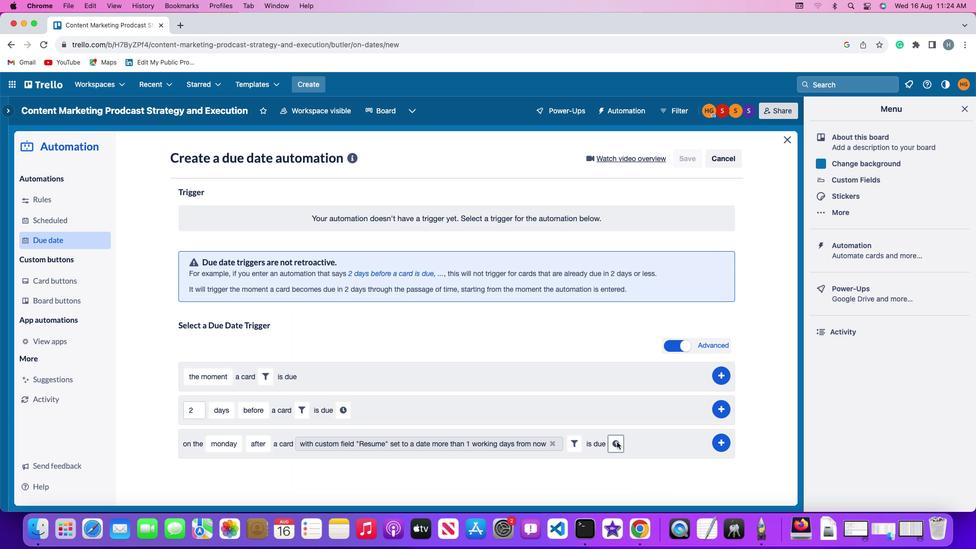 
Action: Mouse moved to (213, 465)
Screenshot: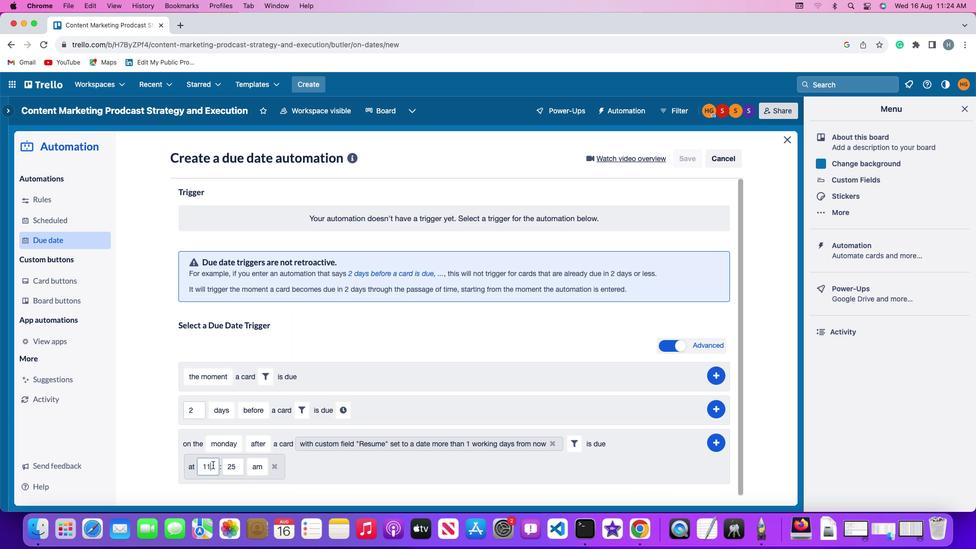 
Action: Mouse pressed left at (213, 465)
Screenshot: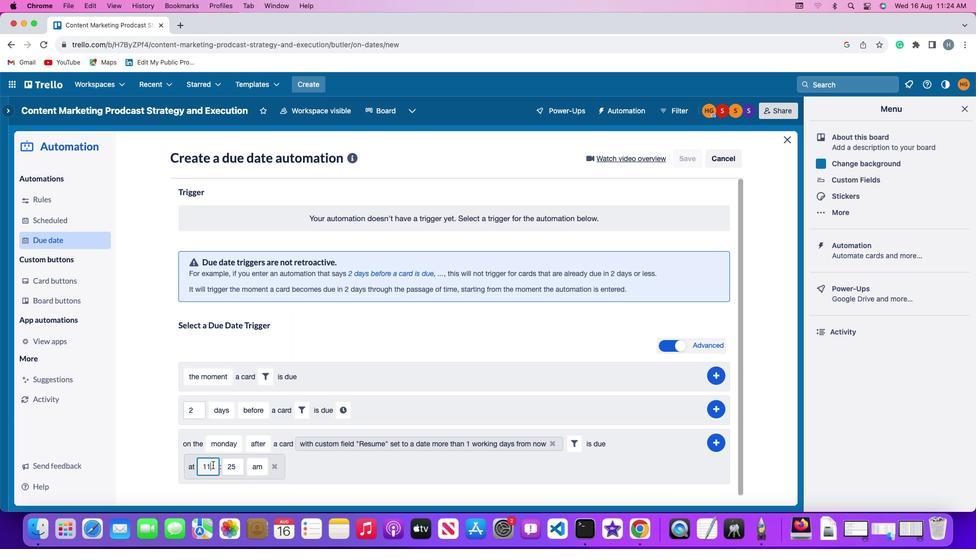 
Action: Key pressed Key.backspaceKey.backspace'1''1'
Screenshot: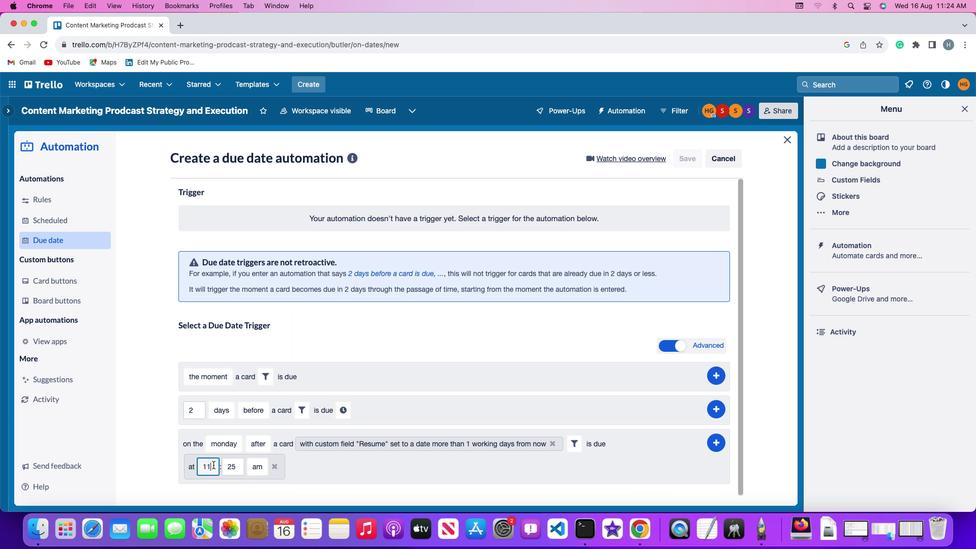 
Action: Mouse moved to (236, 465)
Screenshot: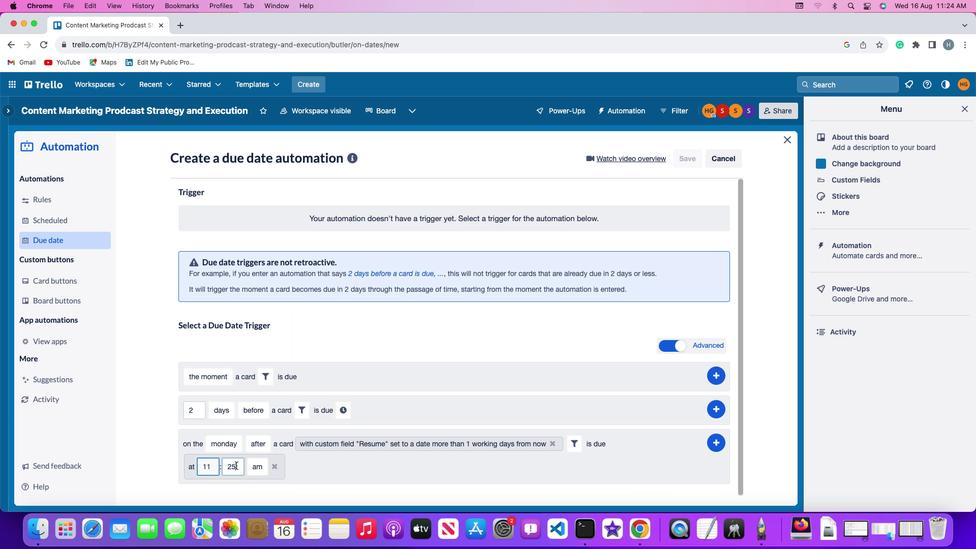 
Action: Mouse pressed left at (236, 465)
Screenshot: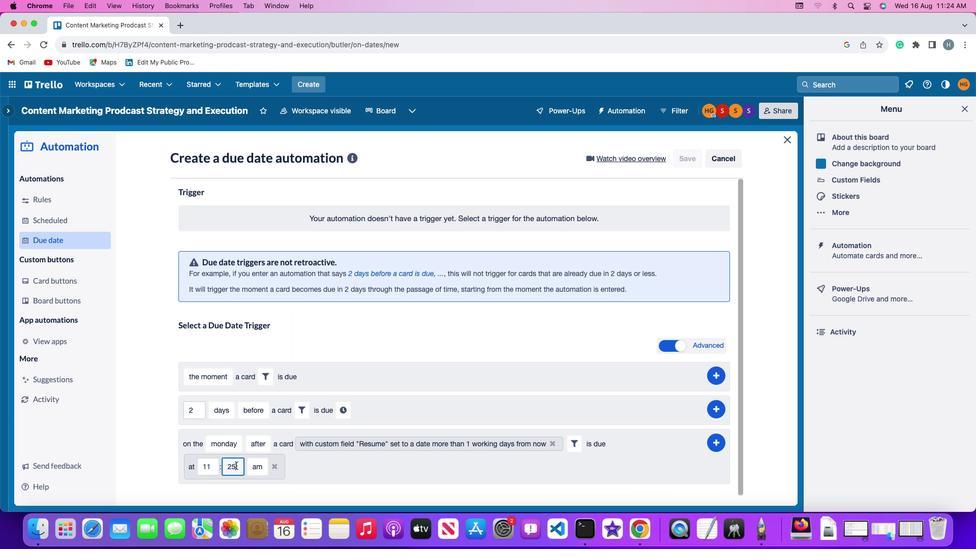 
Action: Key pressed Key.backspaceKey.backspace
Screenshot: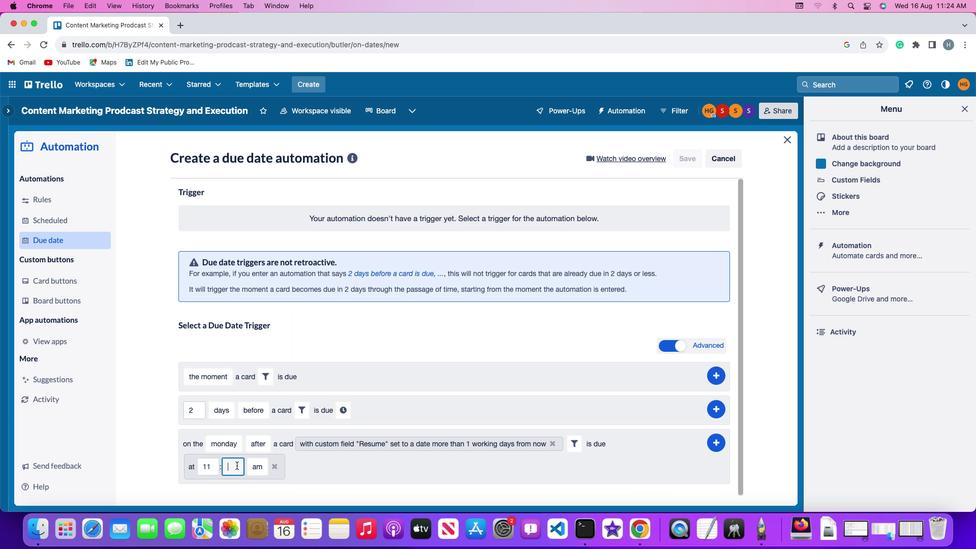 
Action: Mouse moved to (236, 465)
Screenshot: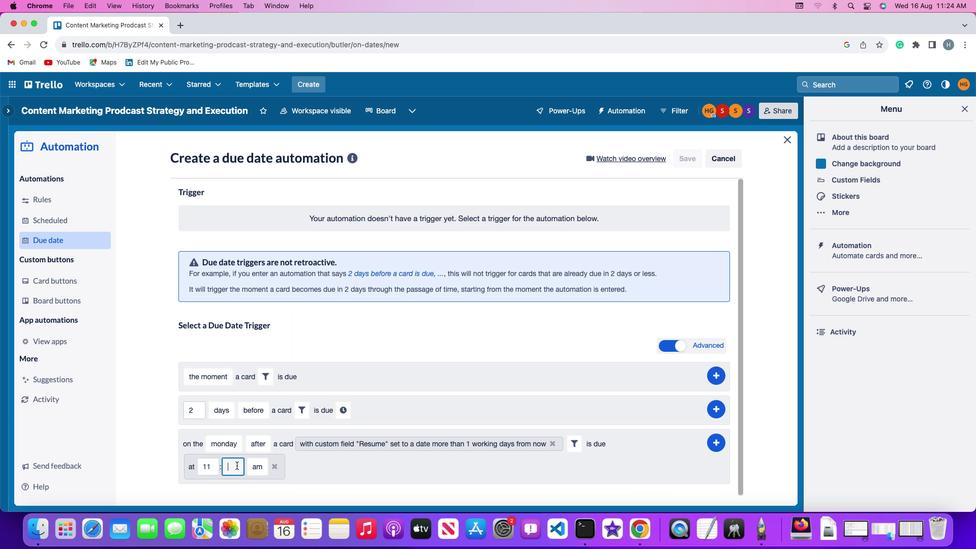 
Action: Key pressed '0''0'
Screenshot: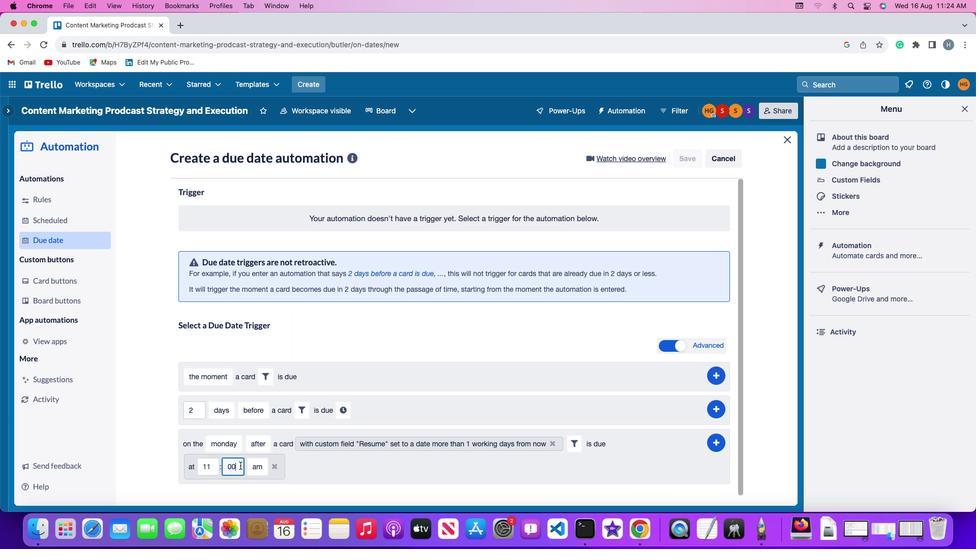 
Action: Mouse moved to (252, 466)
Screenshot: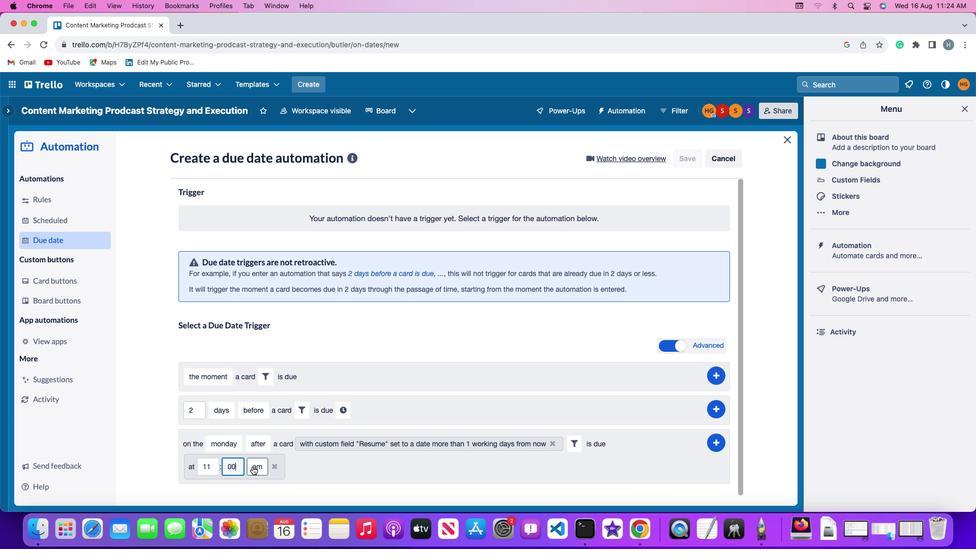 
Action: Mouse pressed left at (252, 466)
Screenshot: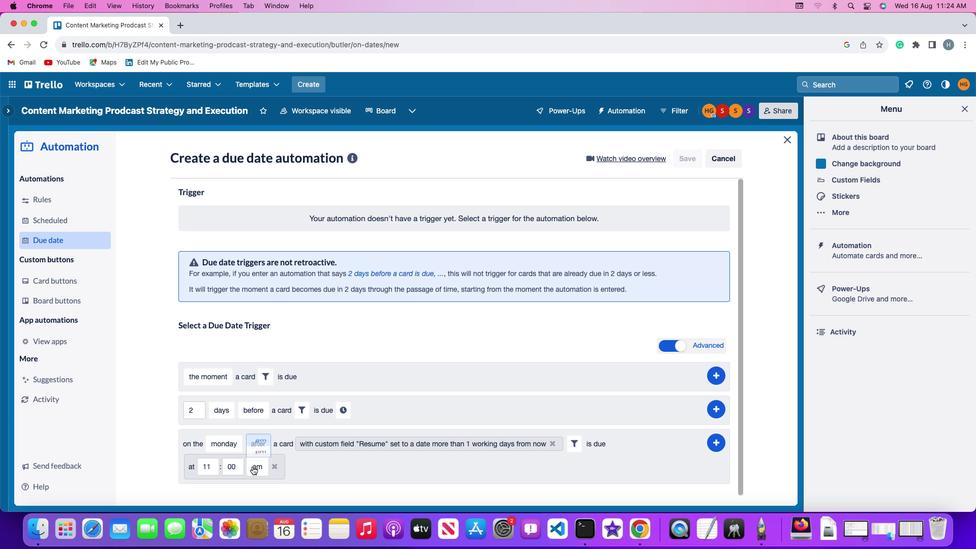 
Action: Mouse moved to (258, 429)
Screenshot: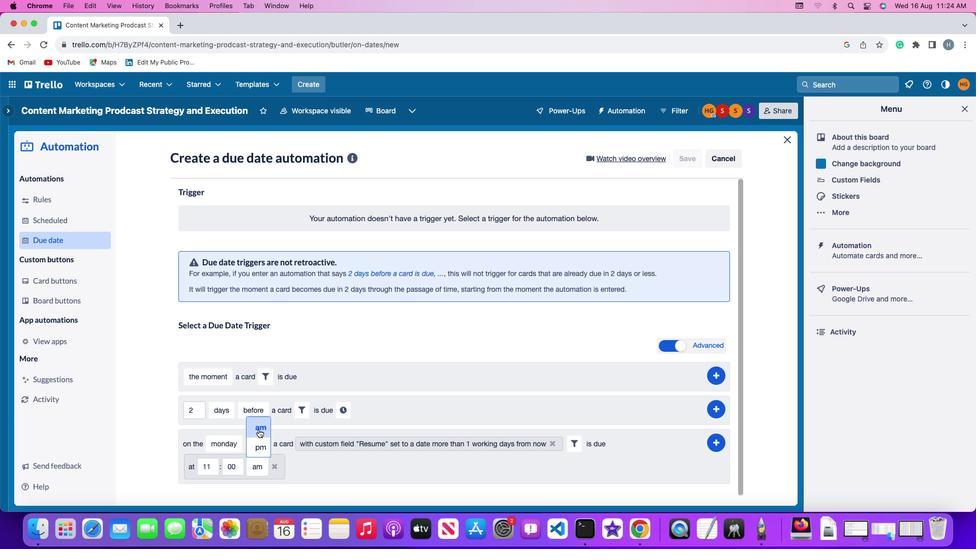 
Action: Mouse pressed left at (258, 429)
Screenshot: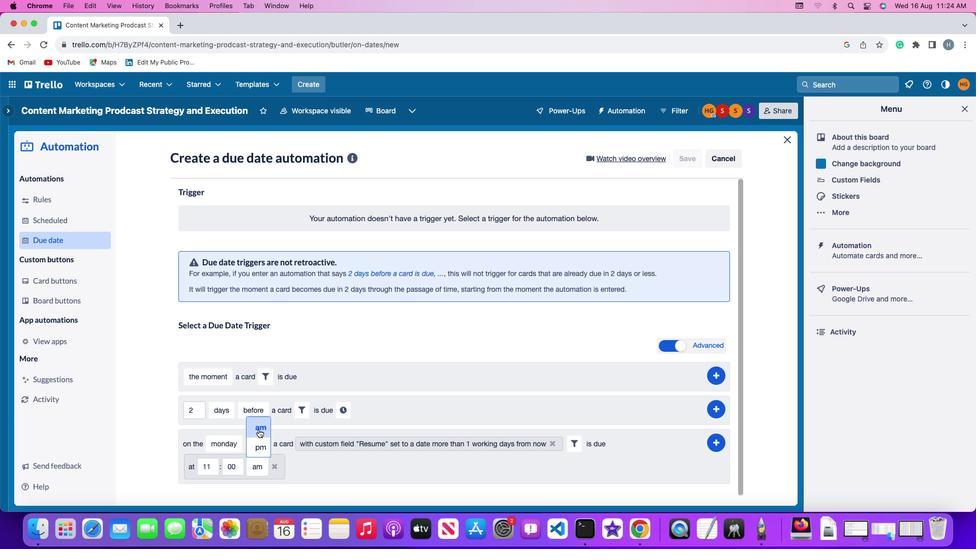 
Action: Mouse moved to (720, 442)
Screenshot: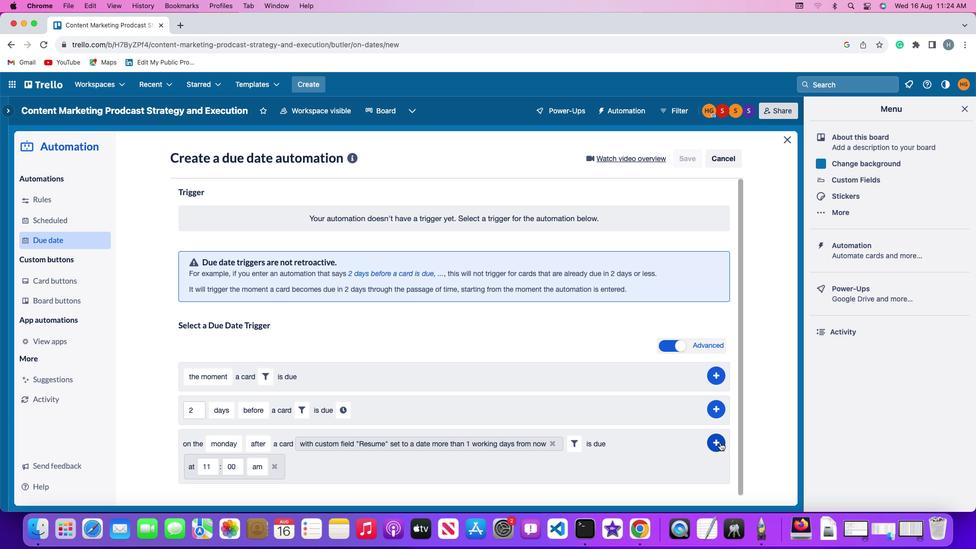 
Action: Mouse pressed left at (720, 442)
Screenshot: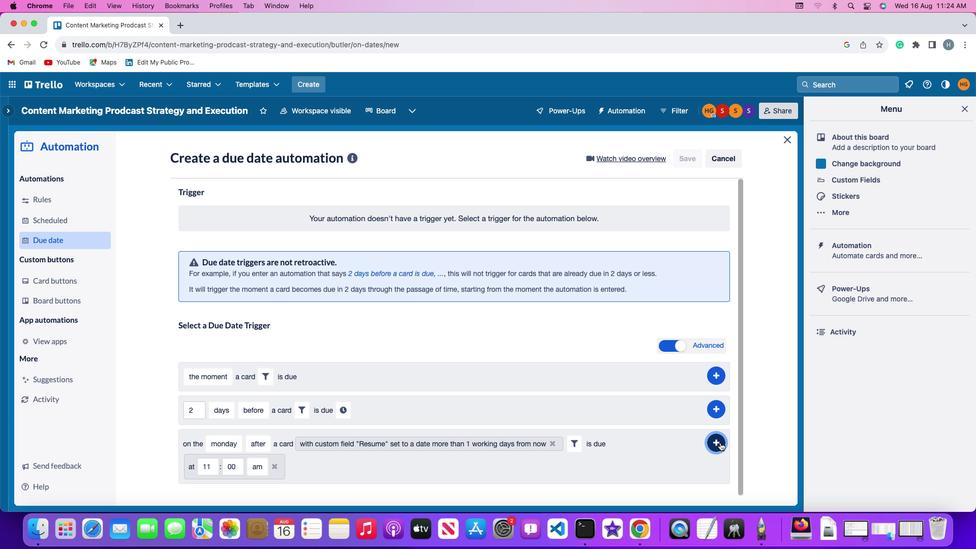 
Action: Mouse moved to (763, 364)
Screenshot: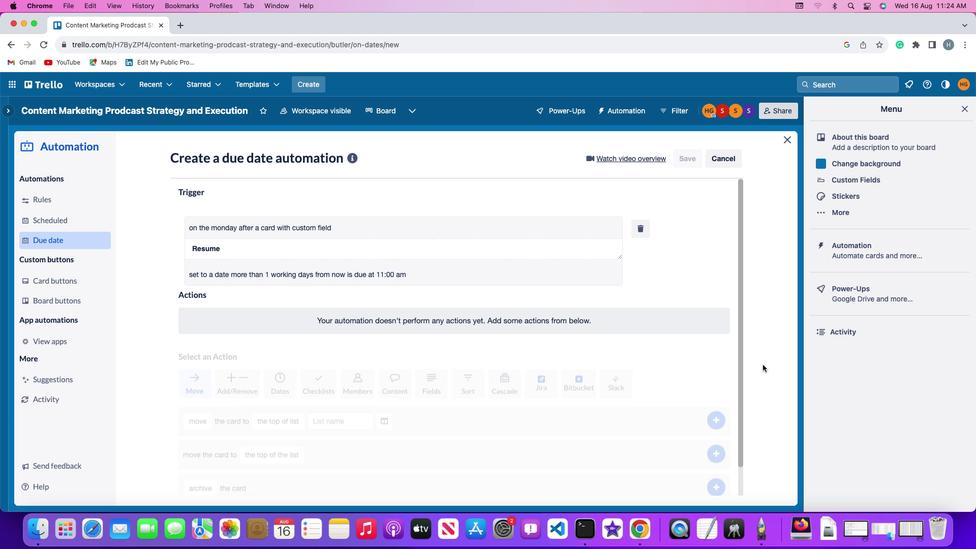 
